 Task: Find connections with filter location Litherland with filter topic #realestateinvesting with filter profile language Spanish with filter current company Axis Finance Limited with filter school Aligarh Muslim University, Aligarh with filter industry Agriculture, Construction, Mining Machinery Manufacturing with filter service category Print Design with filter keywords title Physicist
Action: Mouse moved to (523, 81)
Screenshot: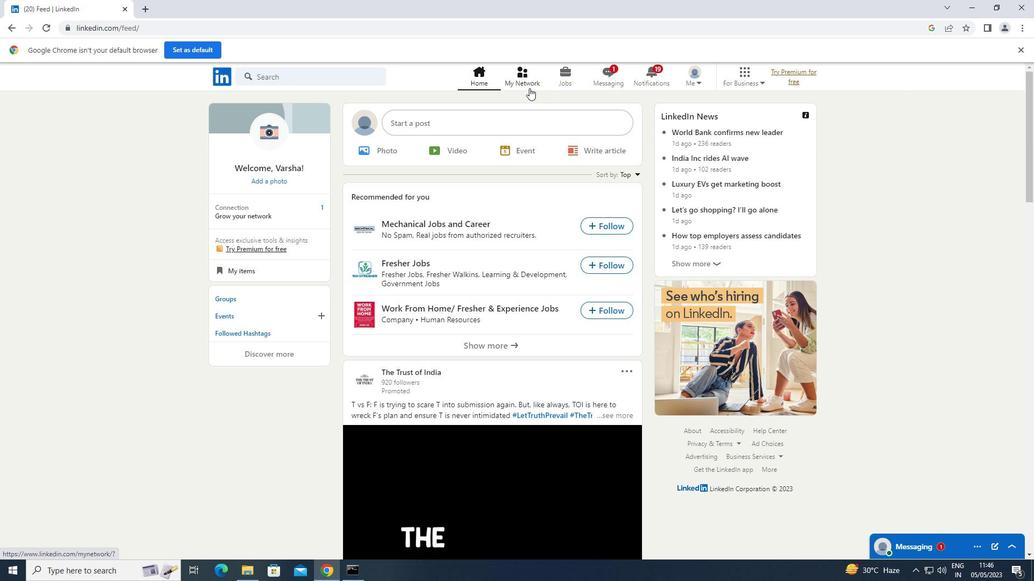 
Action: Mouse pressed left at (523, 81)
Screenshot: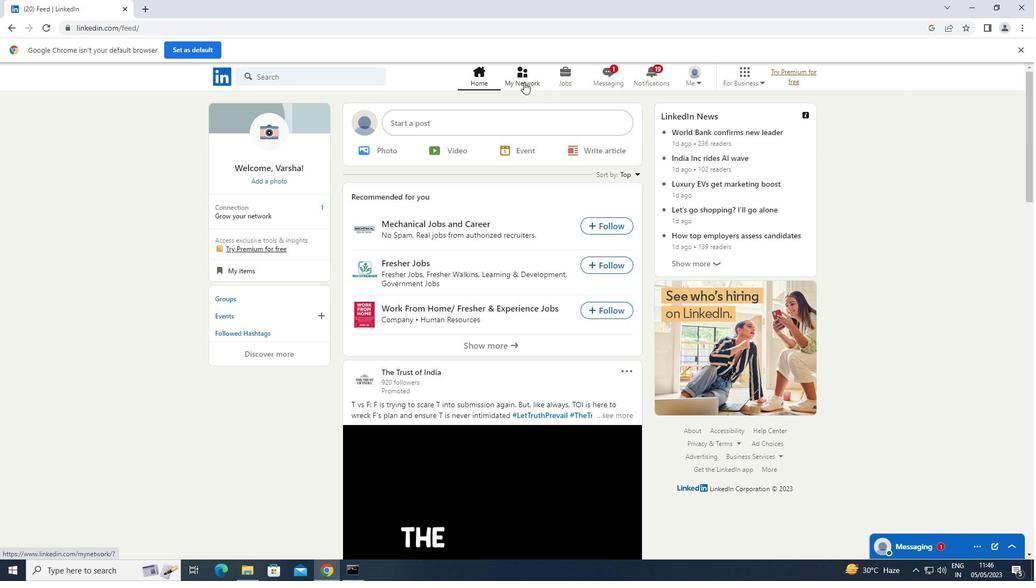 
Action: Mouse moved to (258, 136)
Screenshot: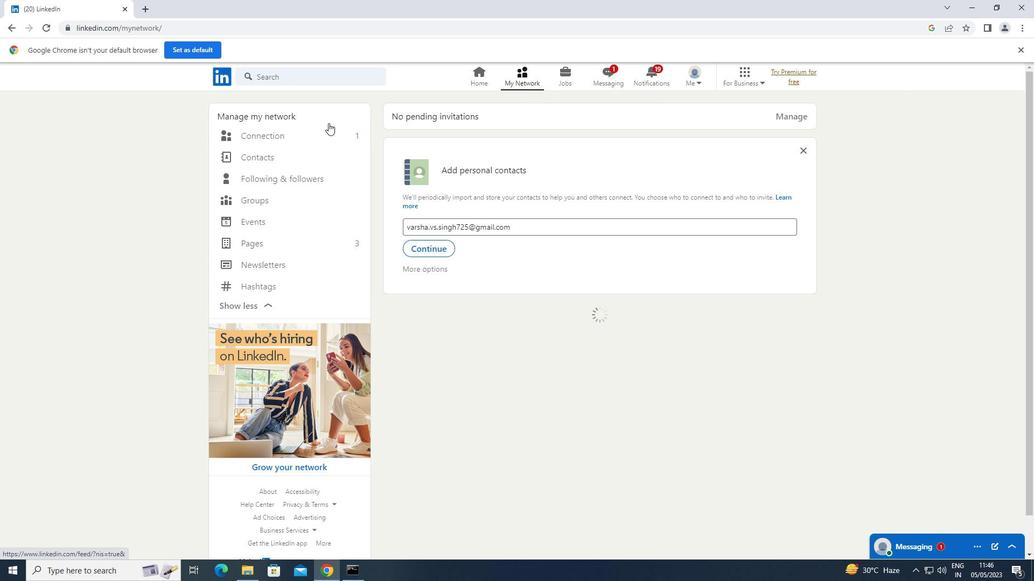 
Action: Mouse pressed left at (258, 136)
Screenshot: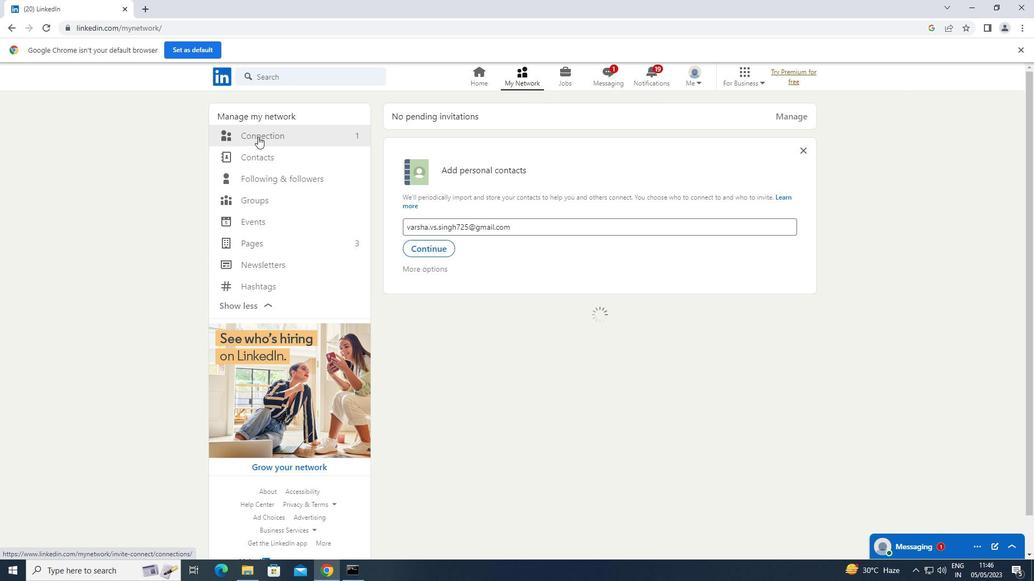 
Action: Mouse moved to (579, 135)
Screenshot: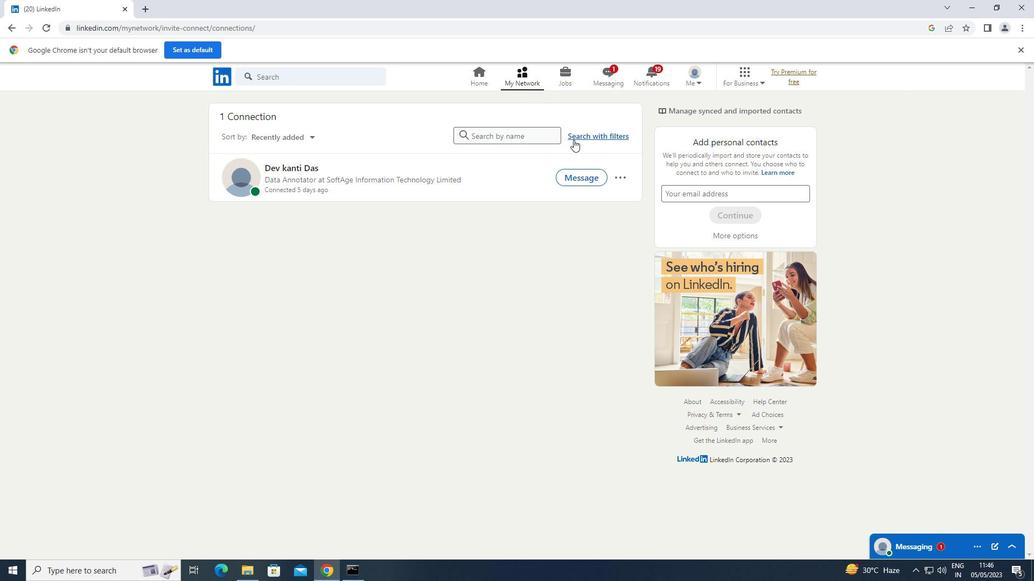 
Action: Mouse pressed left at (579, 135)
Screenshot: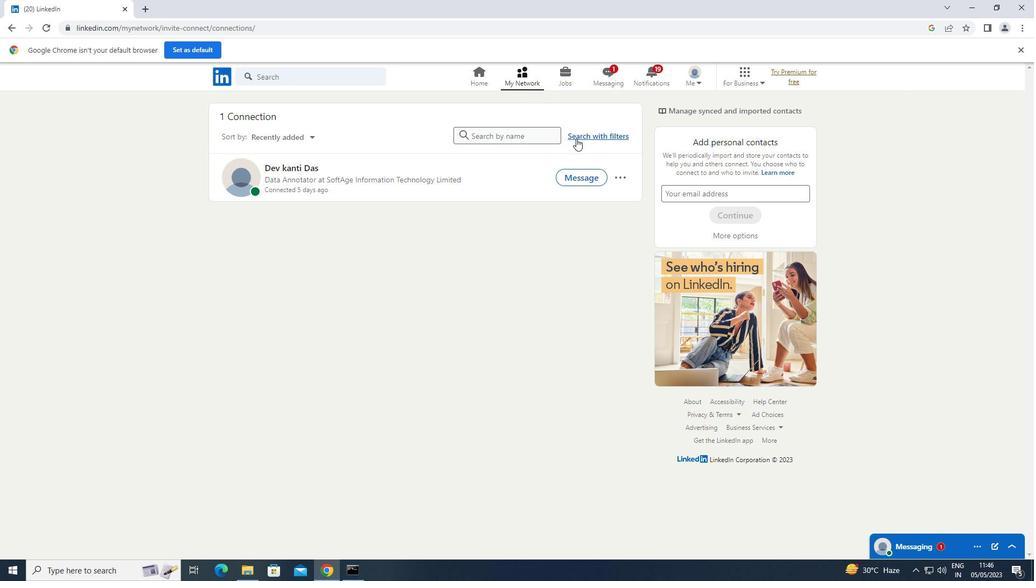 
Action: Mouse moved to (556, 108)
Screenshot: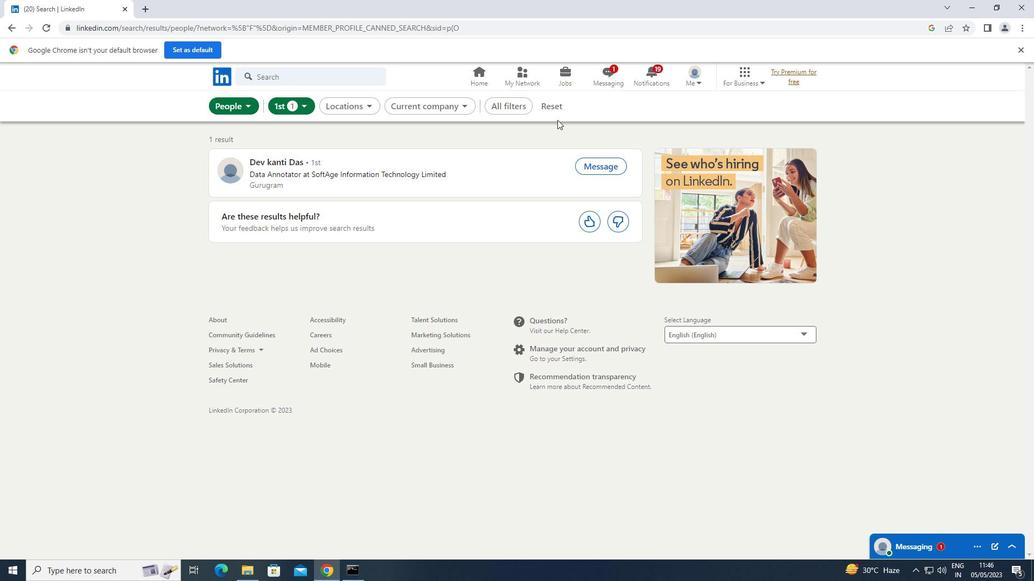 
Action: Mouse pressed left at (556, 108)
Screenshot: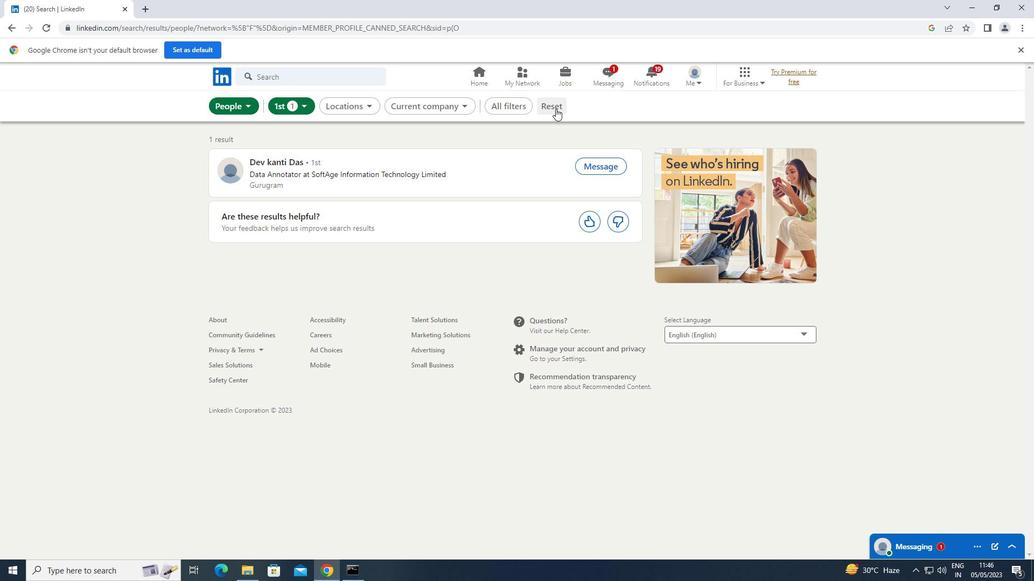 
Action: Mouse moved to (544, 108)
Screenshot: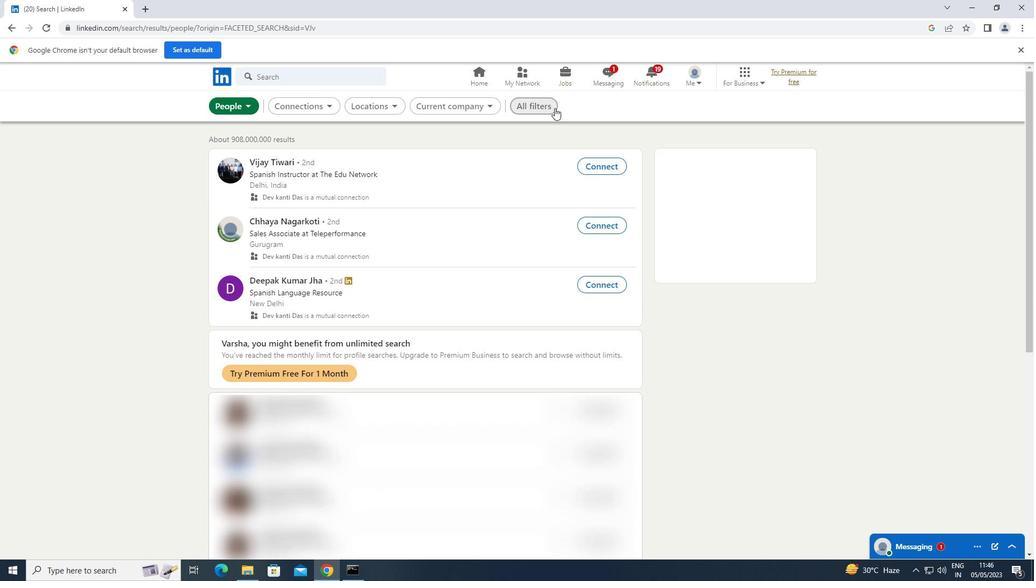 
Action: Mouse pressed left at (544, 108)
Screenshot: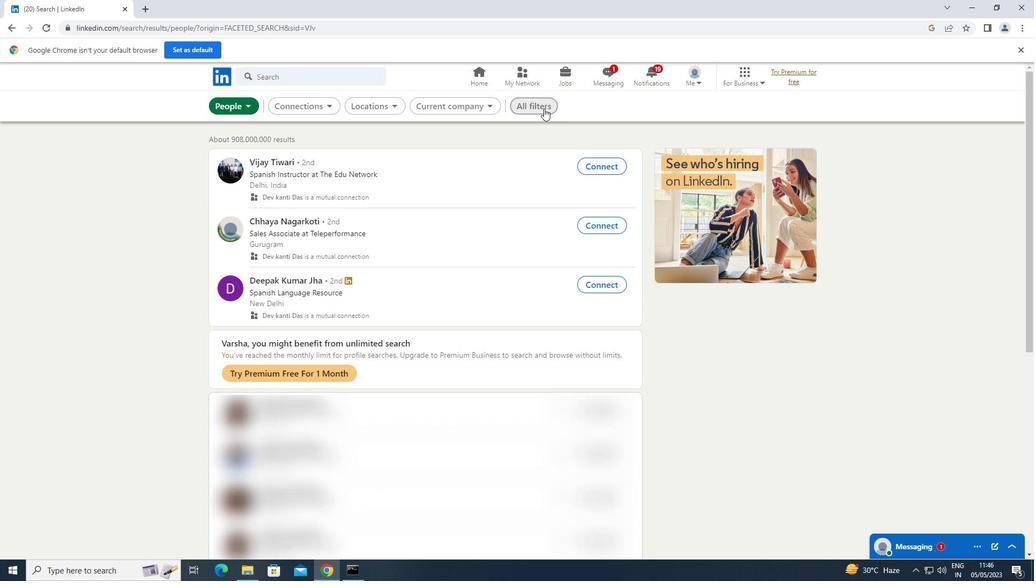 
Action: Mouse moved to (790, 239)
Screenshot: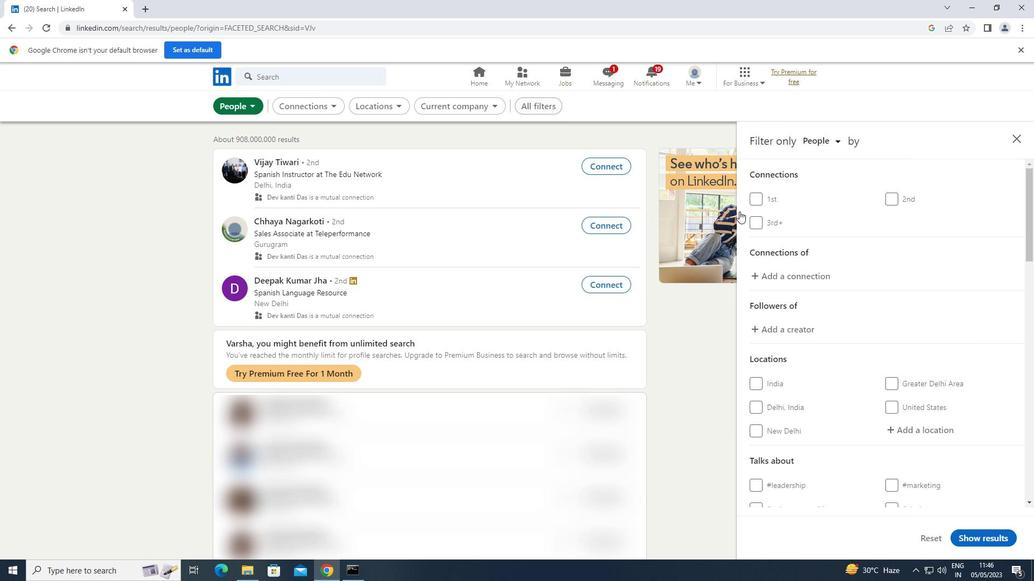 
Action: Mouse scrolled (790, 238) with delta (0, 0)
Screenshot: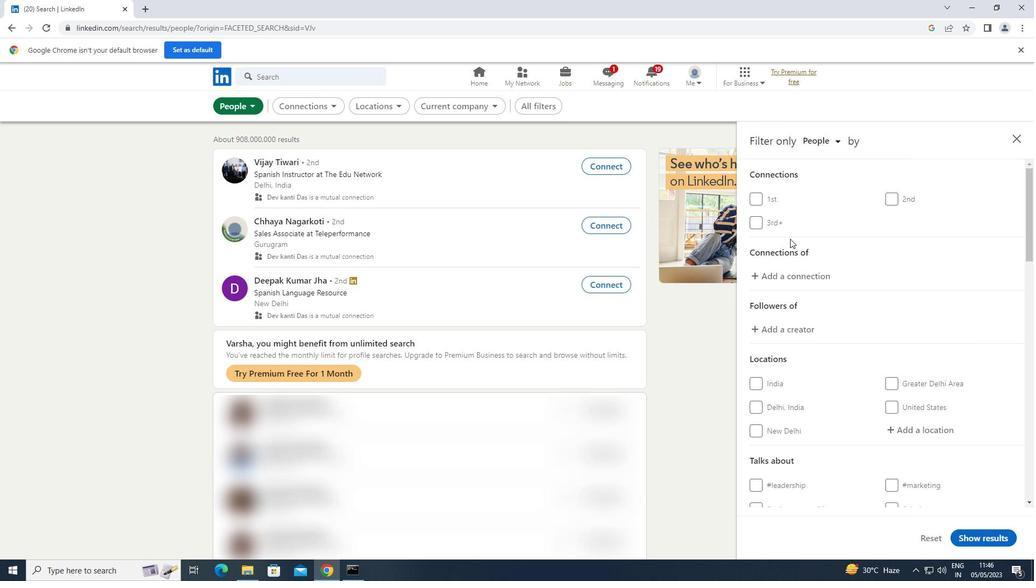 
Action: Mouse scrolled (790, 238) with delta (0, 0)
Screenshot: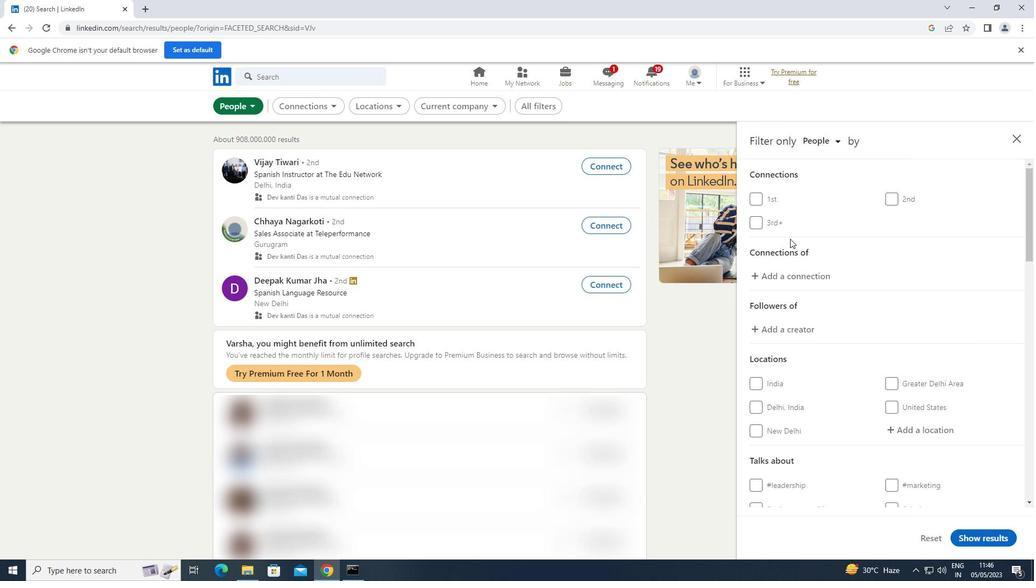 
Action: Mouse scrolled (790, 238) with delta (0, 0)
Screenshot: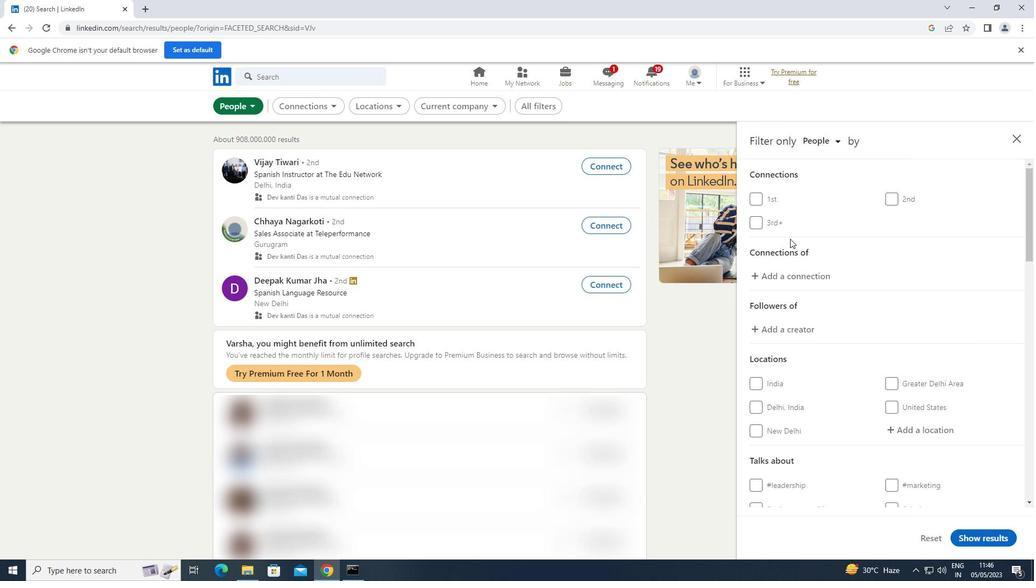 
Action: Mouse scrolled (790, 239) with delta (0, 0)
Screenshot: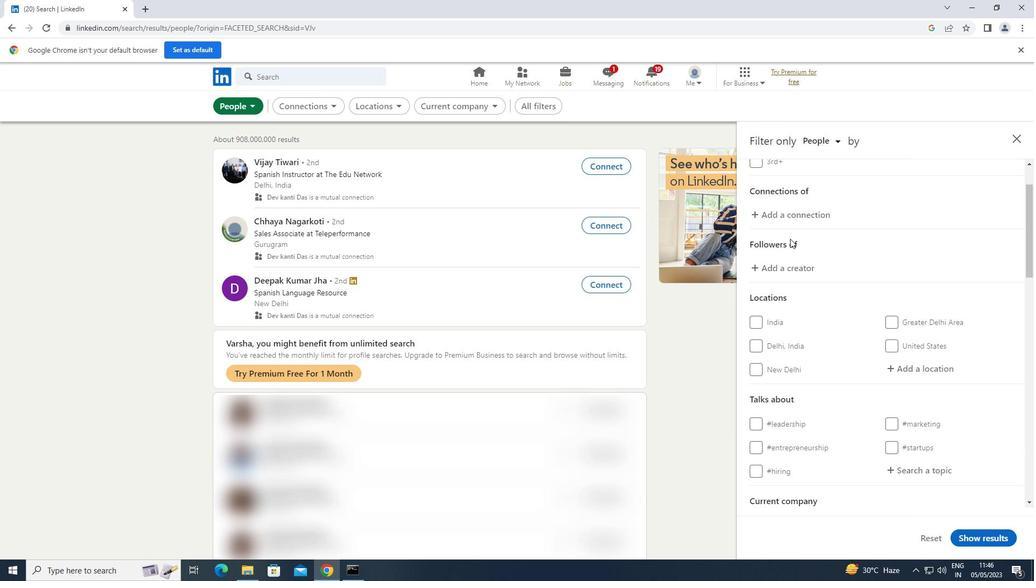 
Action: Mouse moved to (942, 324)
Screenshot: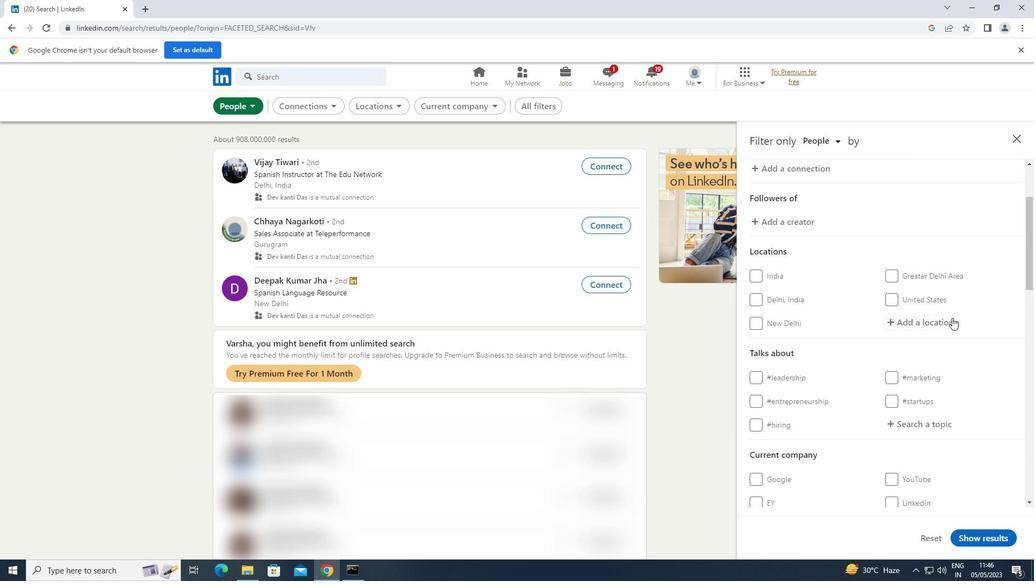 
Action: Mouse pressed left at (942, 324)
Screenshot: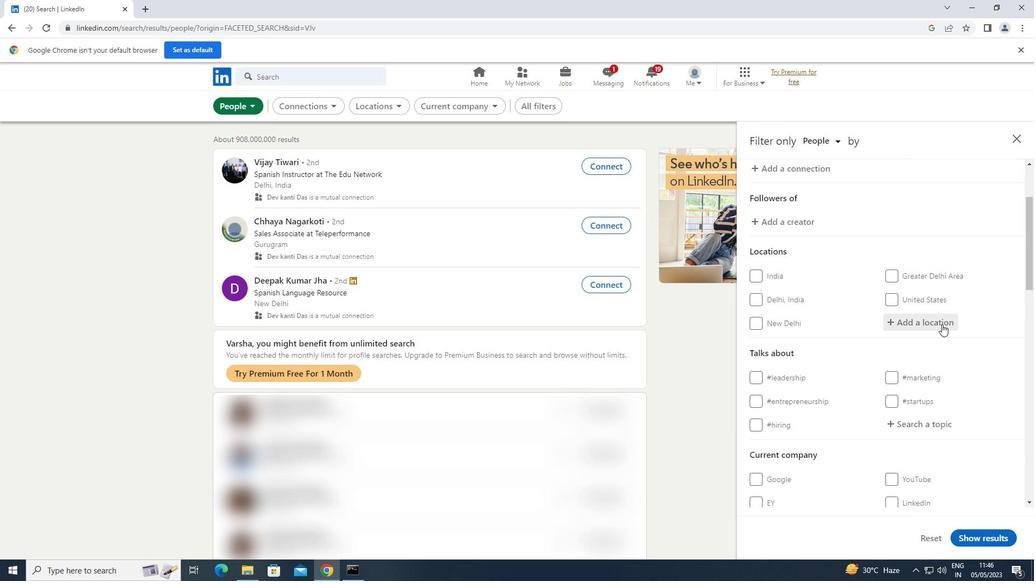 
Action: Key pressed <Key.shift>LITHERLAND
Screenshot: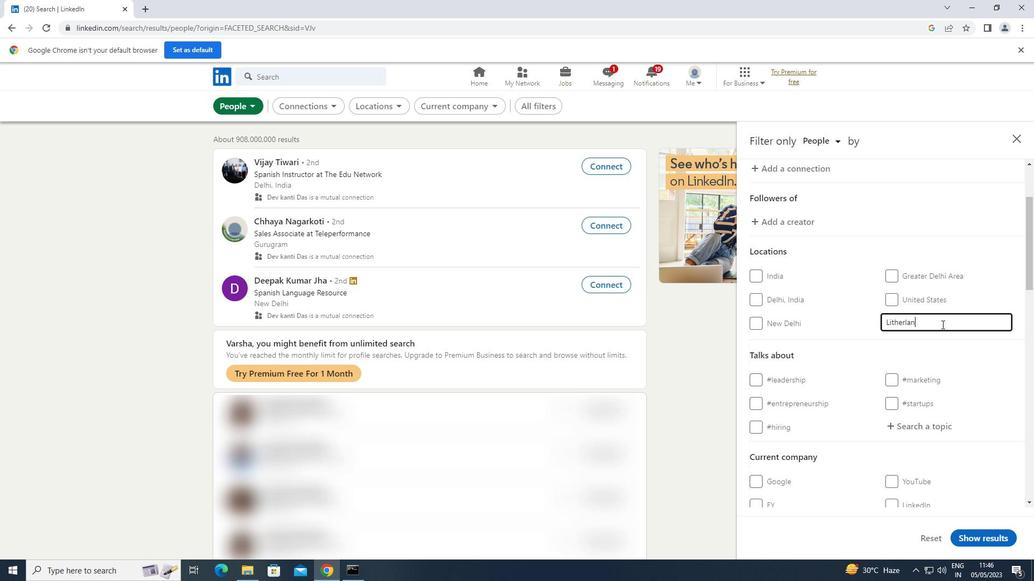 
Action: Mouse moved to (907, 427)
Screenshot: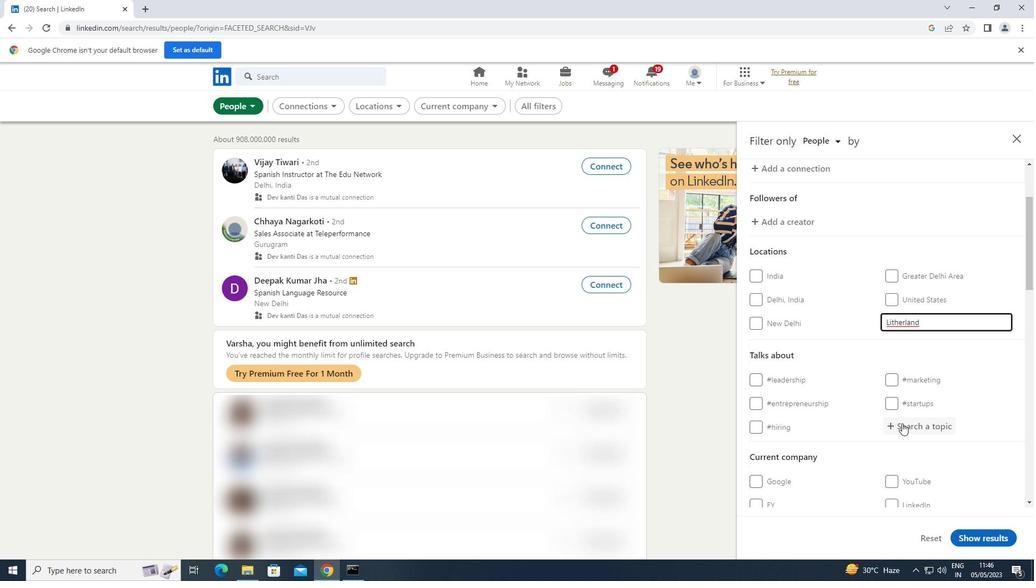 
Action: Mouse pressed left at (907, 427)
Screenshot: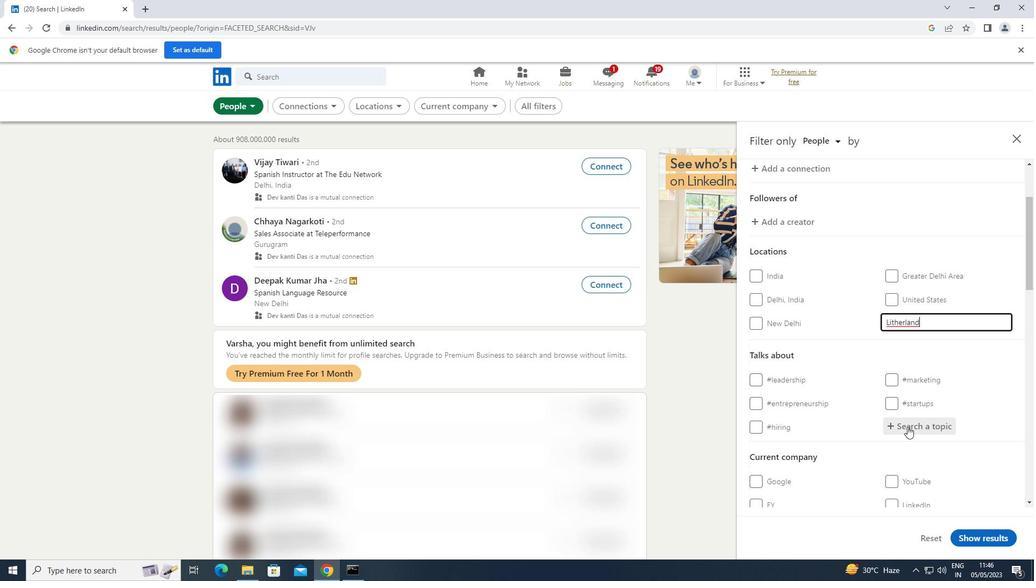 
Action: Key pressed REALESTATEINVESTING
Screenshot: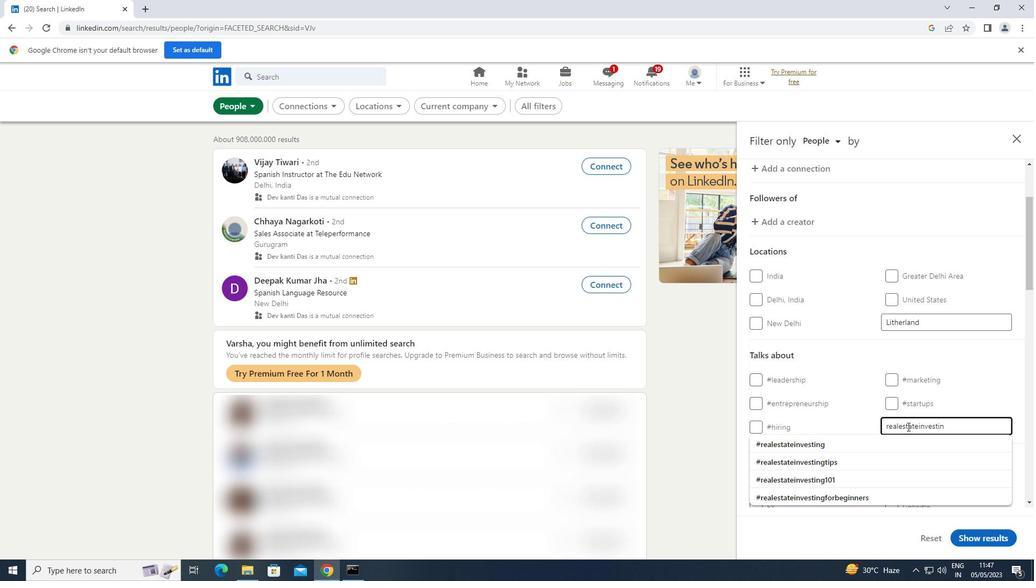 
Action: Mouse moved to (861, 444)
Screenshot: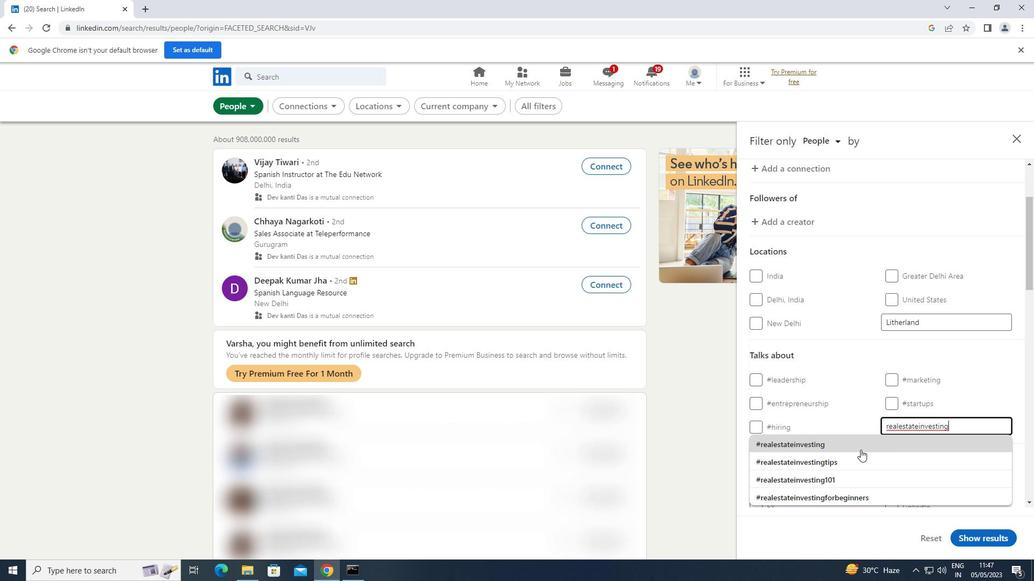 
Action: Mouse pressed left at (861, 444)
Screenshot: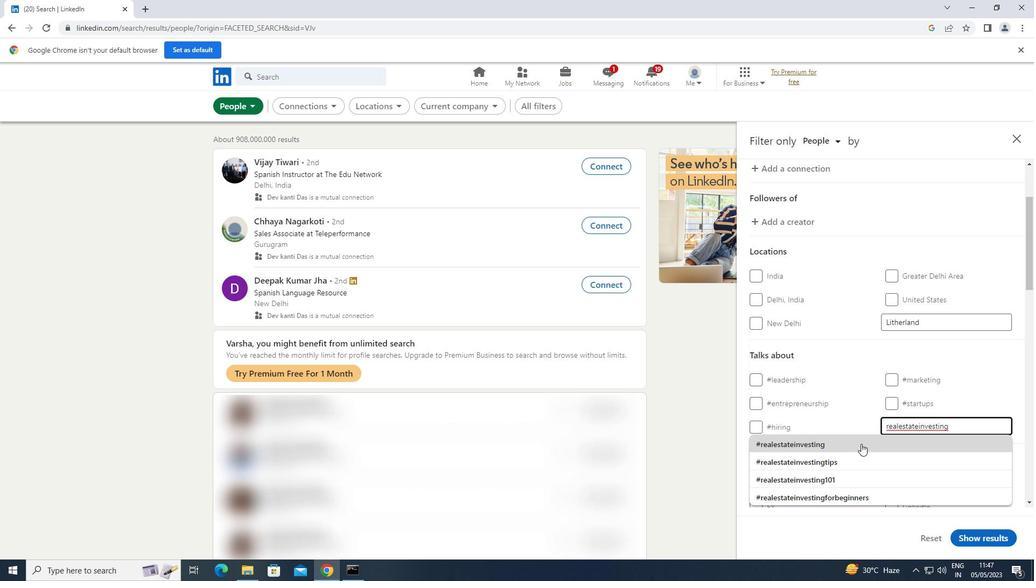 
Action: Mouse moved to (865, 439)
Screenshot: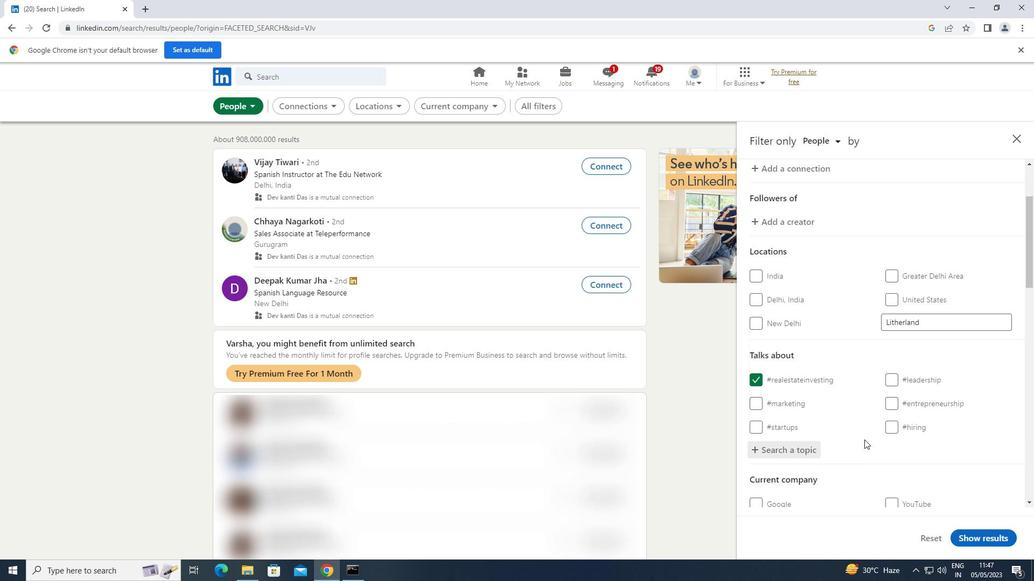 
Action: Mouse scrolled (865, 438) with delta (0, 0)
Screenshot: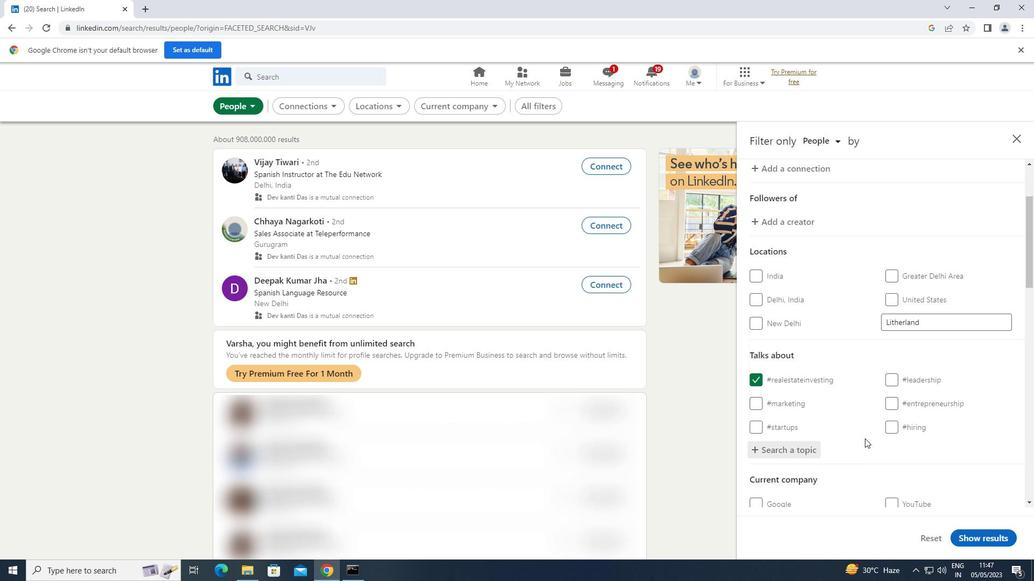 
Action: Mouse scrolled (865, 438) with delta (0, 0)
Screenshot: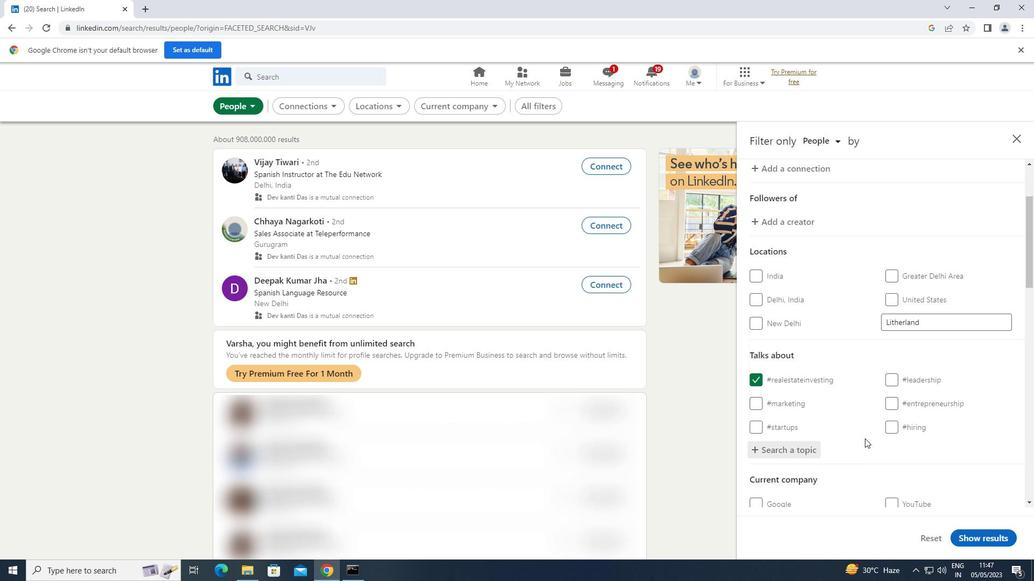 
Action: Mouse scrolled (865, 438) with delta (0, 0)
Screenshot: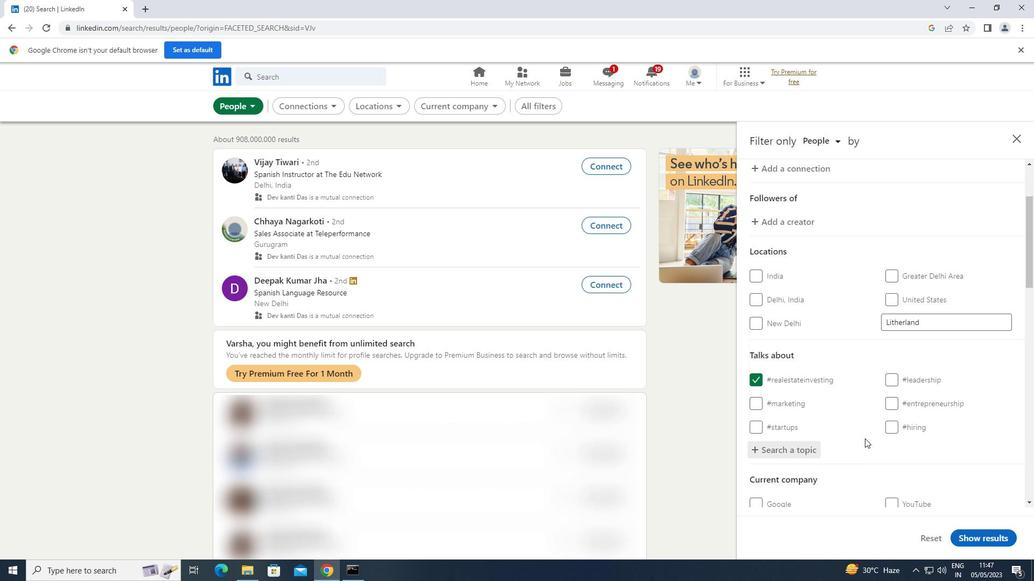 
Action: Mouse moved to (867, 437)
Screenshot: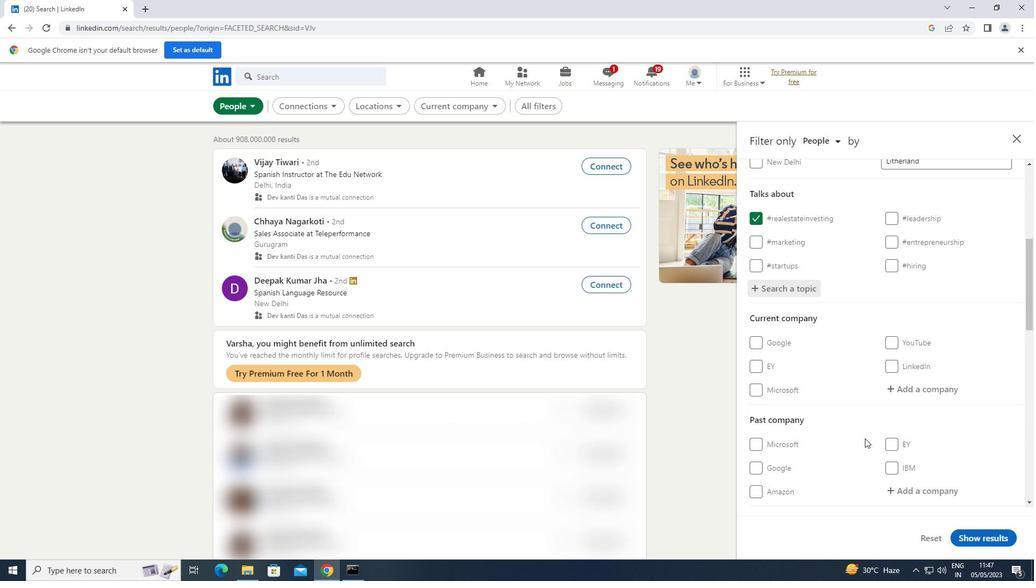 
Action: Mouse scrolled (867, 436) with delta (0, 0)
Screenshot: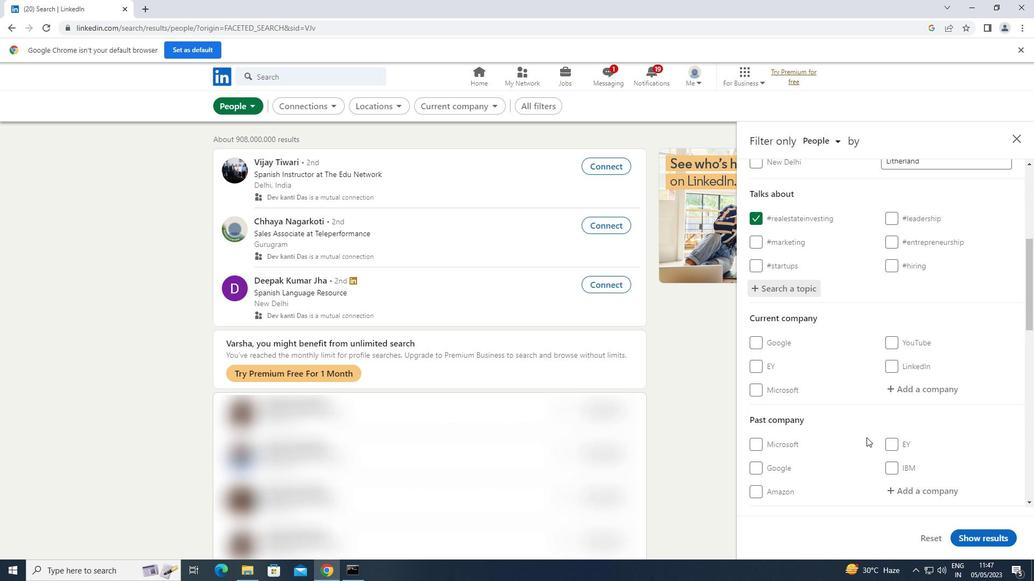 
Action: Mouse scrolled (867, 436) with delta (0, 0)
Screenshot: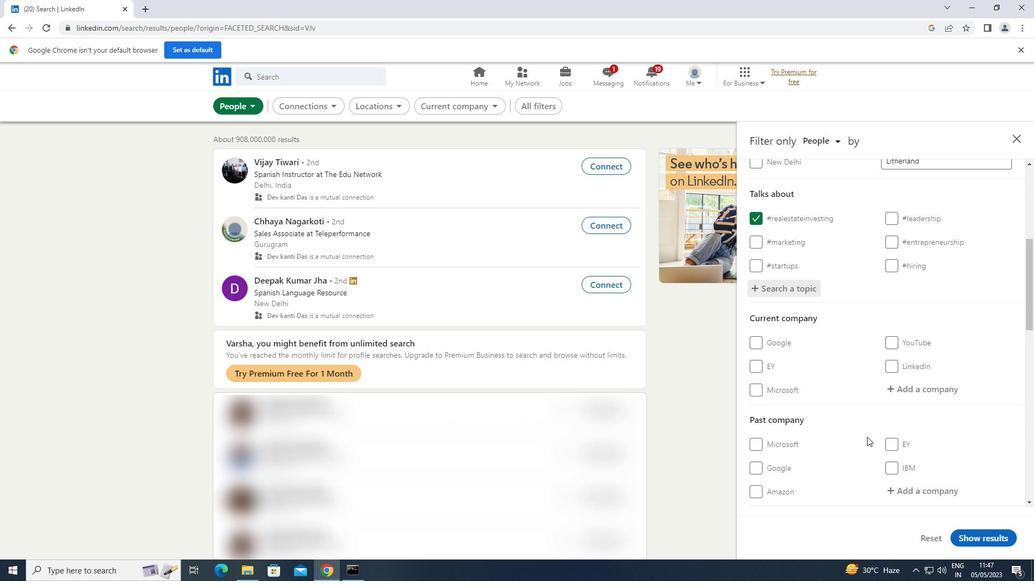 
Action: Mouse scrolled (867, 436) with delta (0, 0)
Screenshot: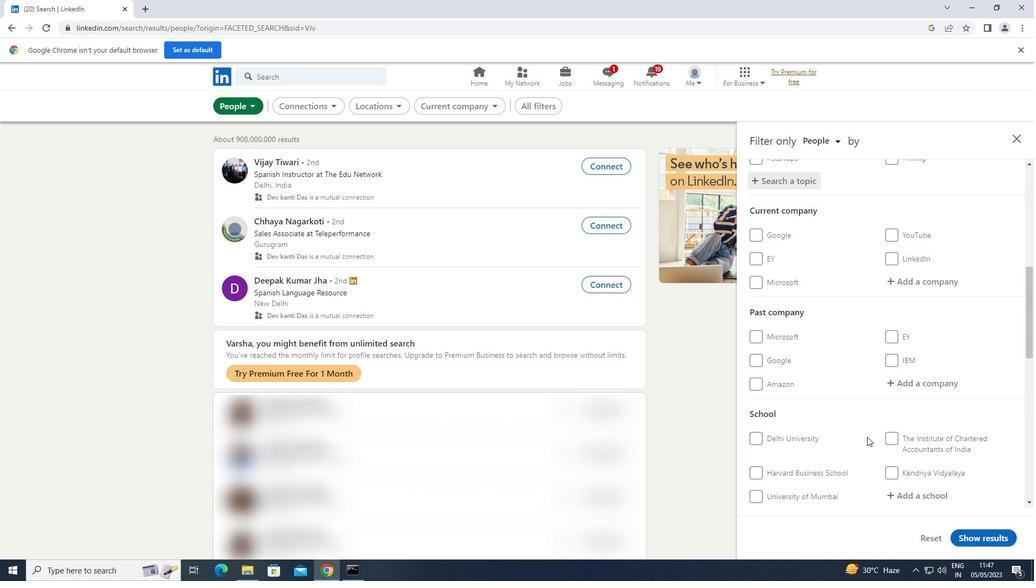 
Action: Mouse scrolled (867, 436) with delta (0, 0)
Screenshot: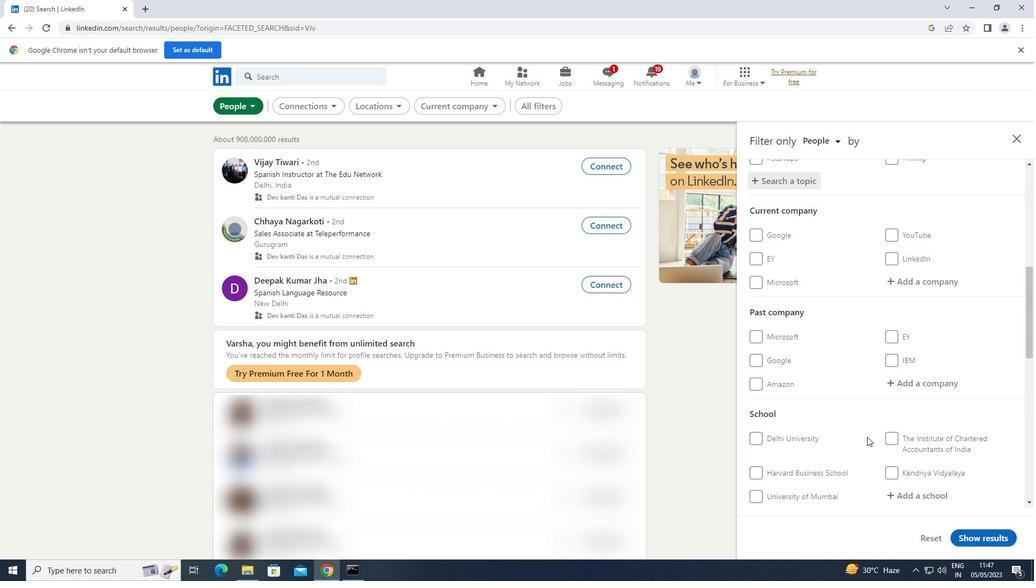 
Action: Mouse scrolled (867, 436) with delta (0, 0)
Screenshot: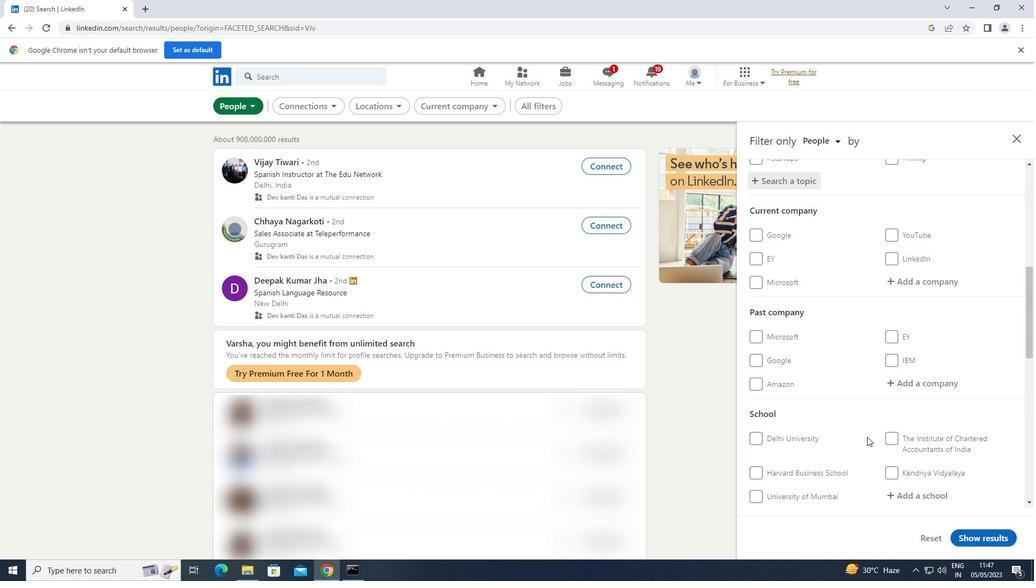 
Action: Mouse scrolled (867, 436) with delta (0, 0)
Screenshot: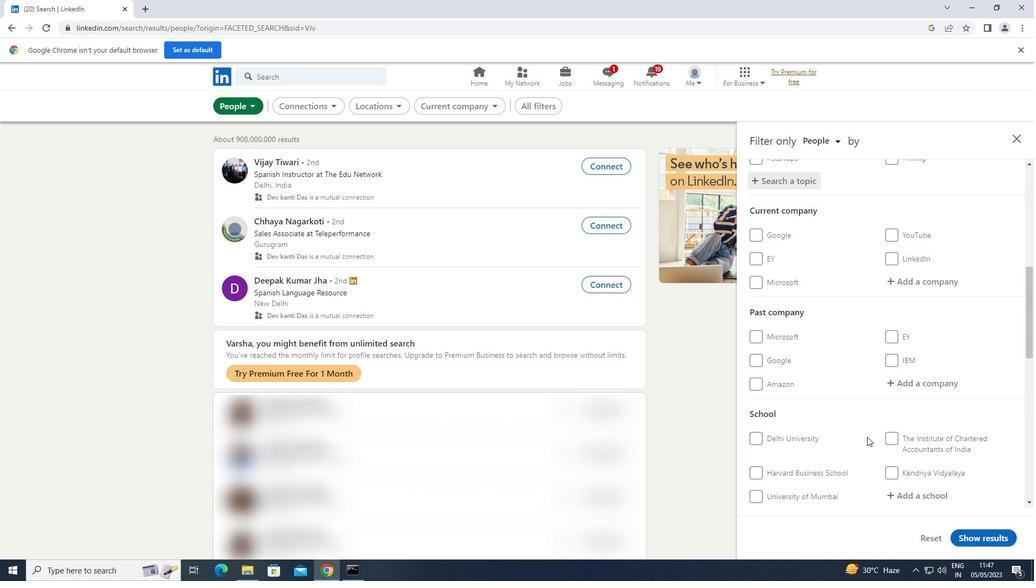 
Action: Mouse moved to (758, 483)
Screenshot: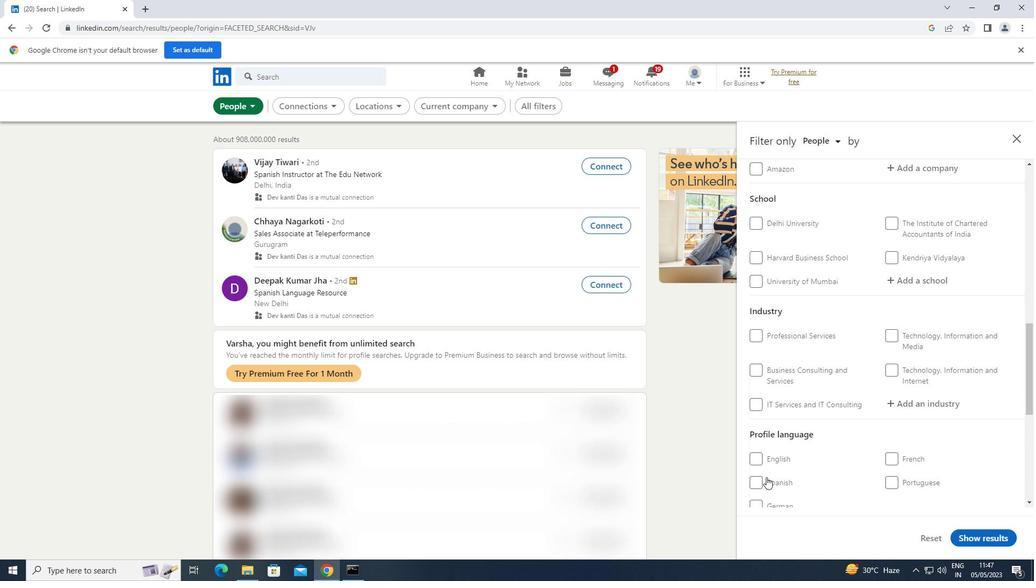 
Action: Mouse pressed left at (758, 483)
Screenshot: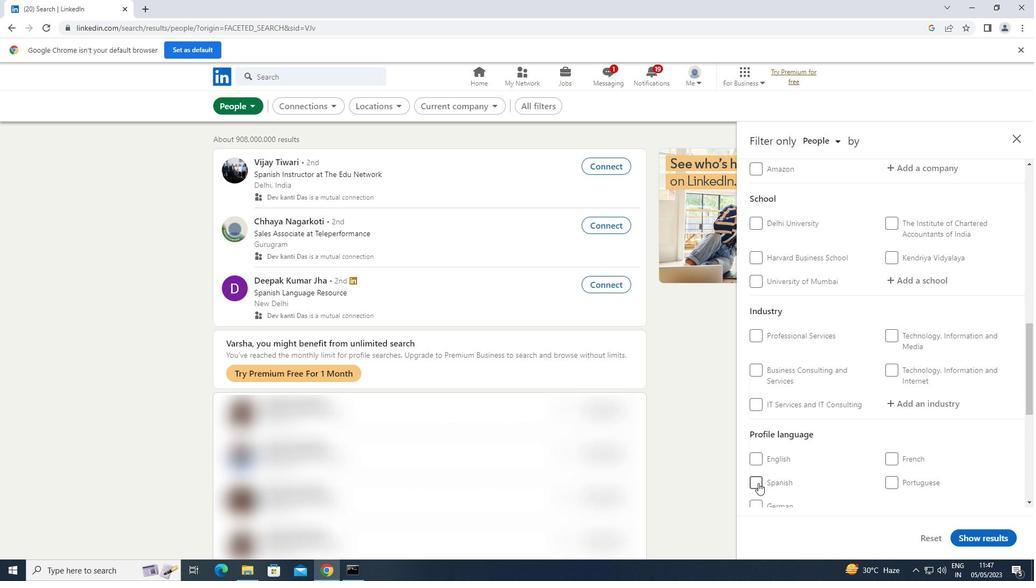 
Action: Mouse moved to (798, 435)
Screenshot: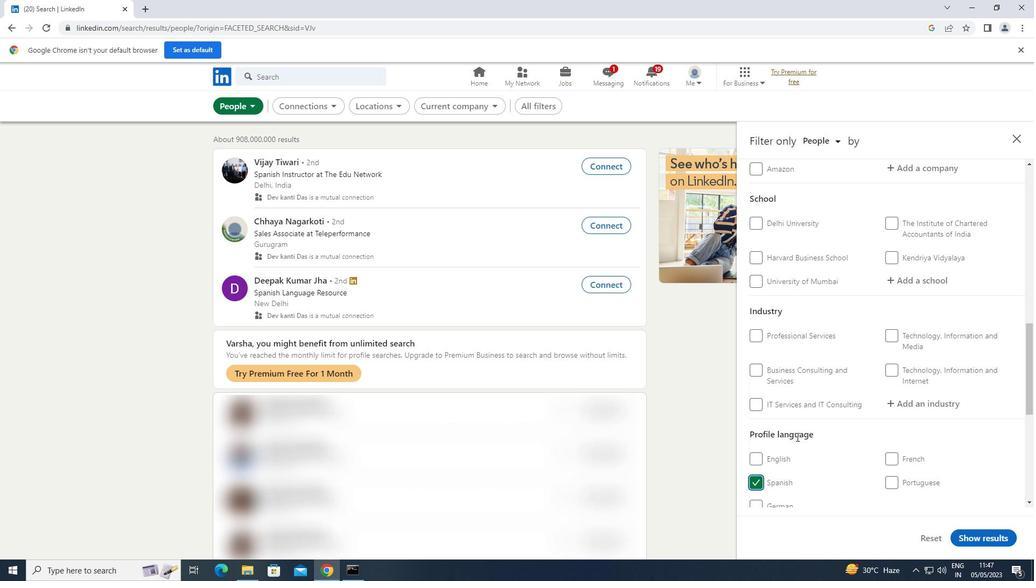 
Action: Mouse scrolled (798, 436) with delta (0, 0)
Screenshot: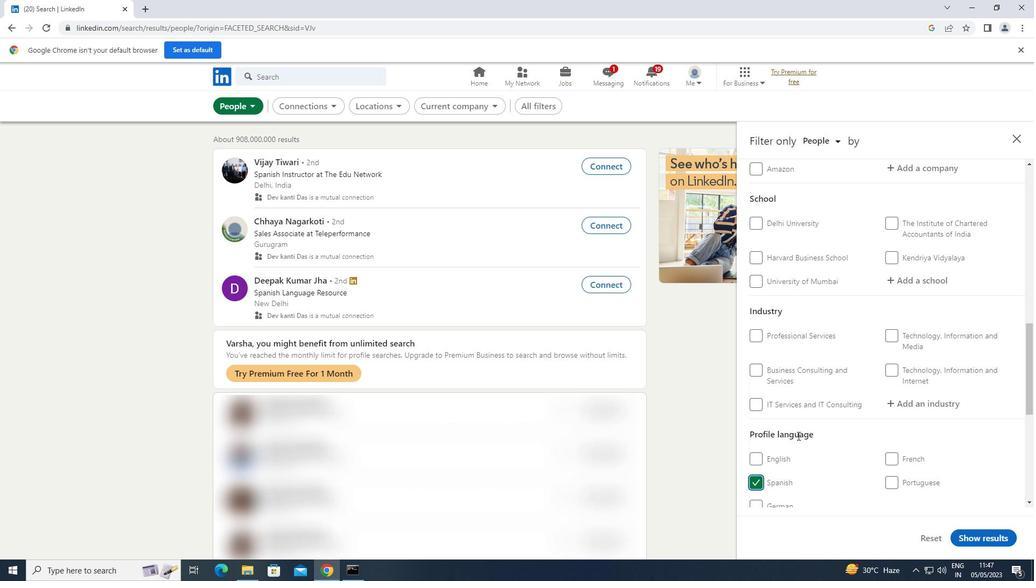 
Action: Mouse scrolled (798, 436) with delta (0, 0)
Screenshot: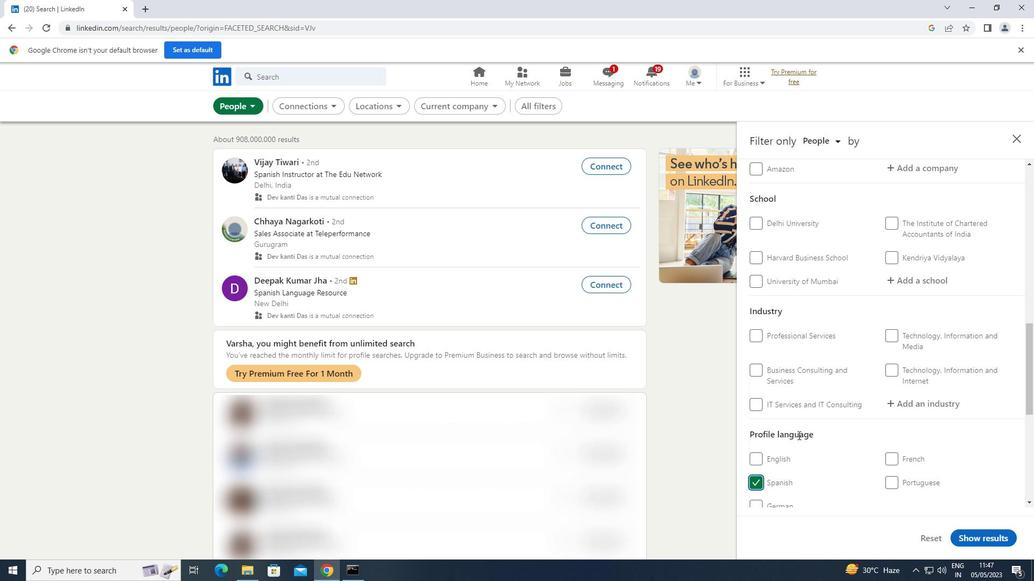 
Action: Mouse scrolled (798, 436) with delta (0, 0)
Screenshot: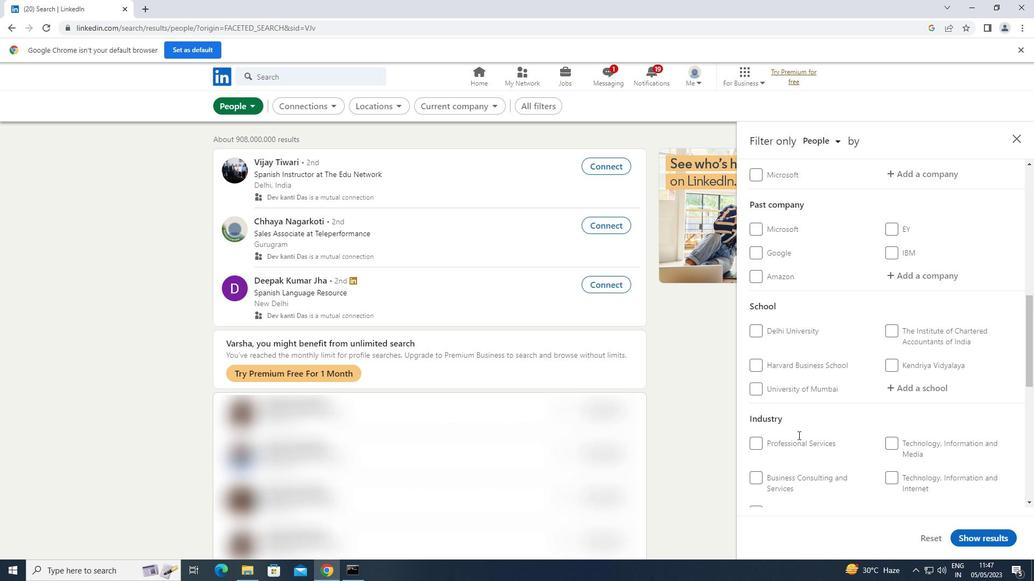 
Action: Mouse scrolled (798, 436) with delta (0, 0)
Screenshot: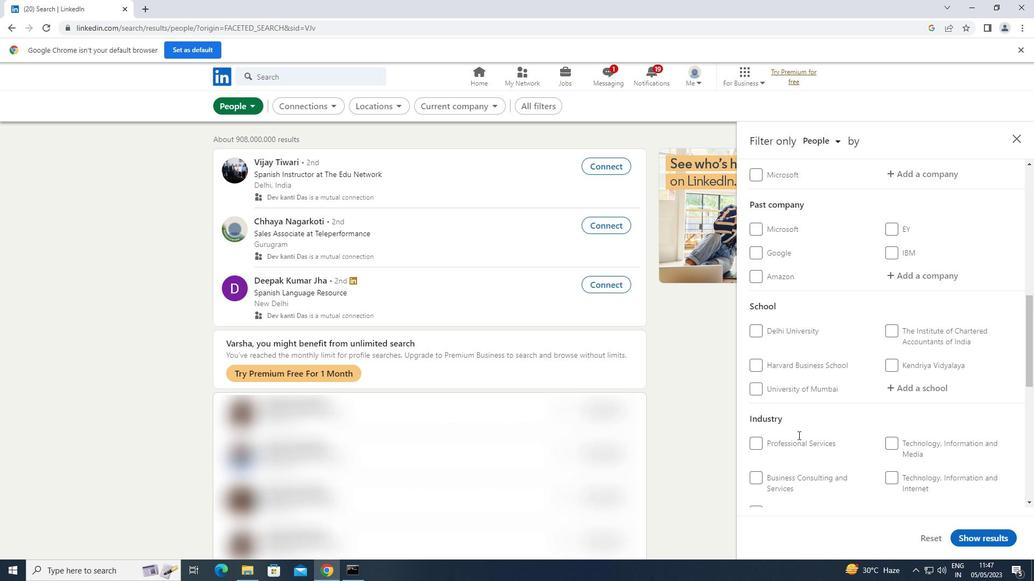 
Action: Mouse scrolled (798, 436) with delta (0, 0)
Screenshot: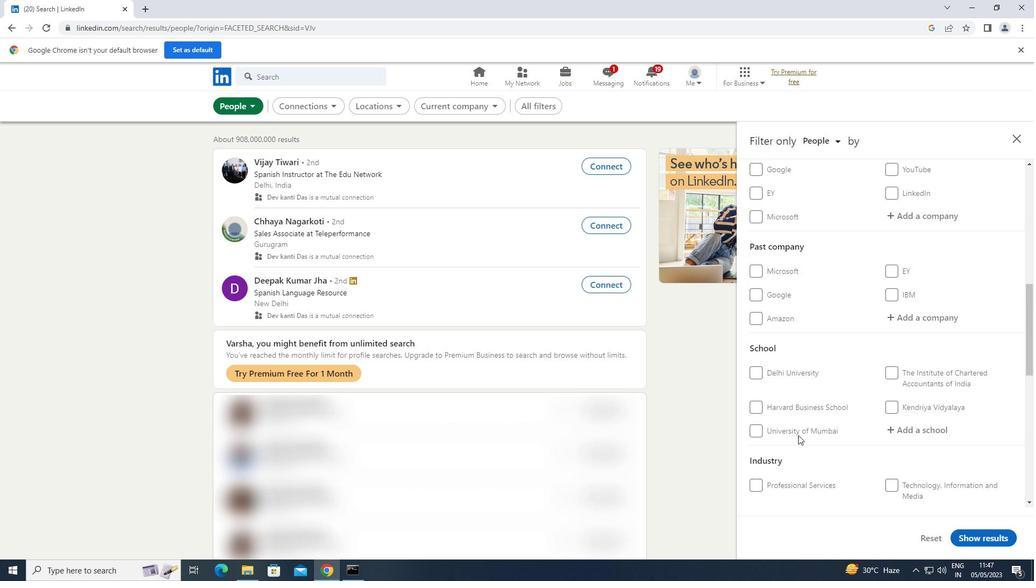 
Action: Mouse scrolled (798, 436) with delta (0, 0)
Screenshot: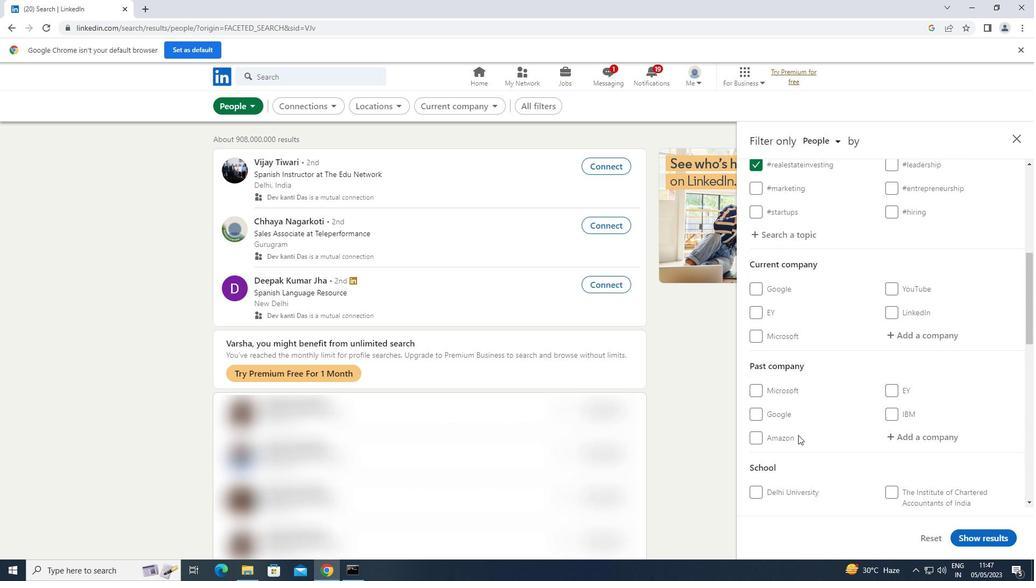 
Action: Mouse moved to (935, 390)
Screenshot: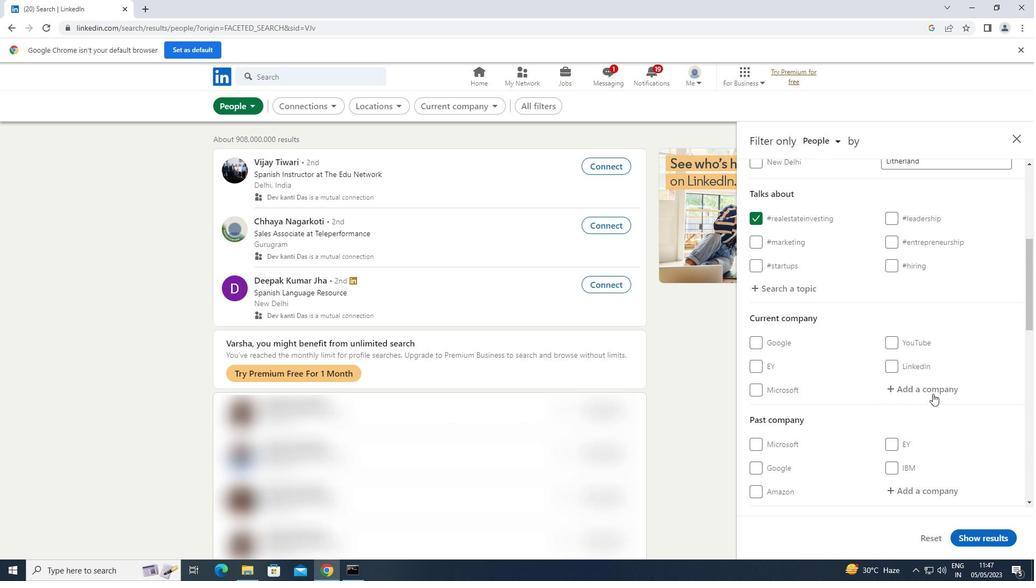 
Action: Mouse pressed left at (935, 390)
Screenshot: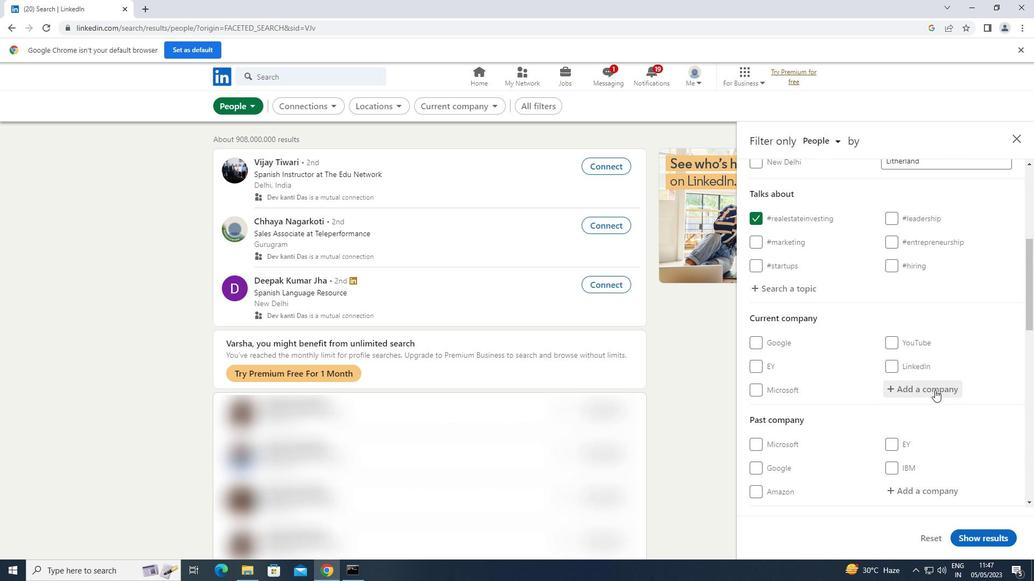 
Action: Key pressed <Key.shift>AXIS<Key.space><Key.shift>FINANCE
Screenshot: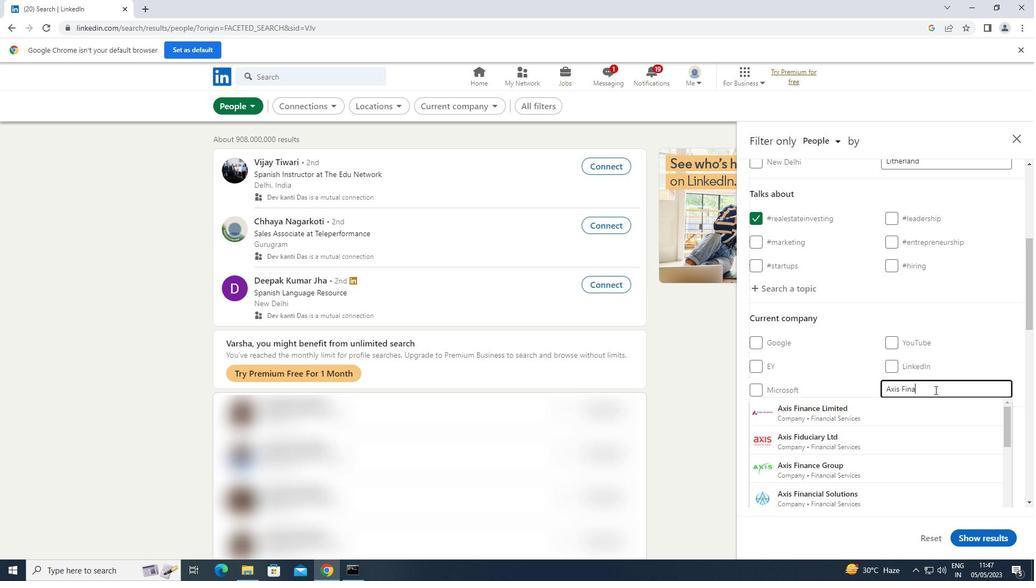 
Action: Mouse moved to (880, 418)
Screenshot: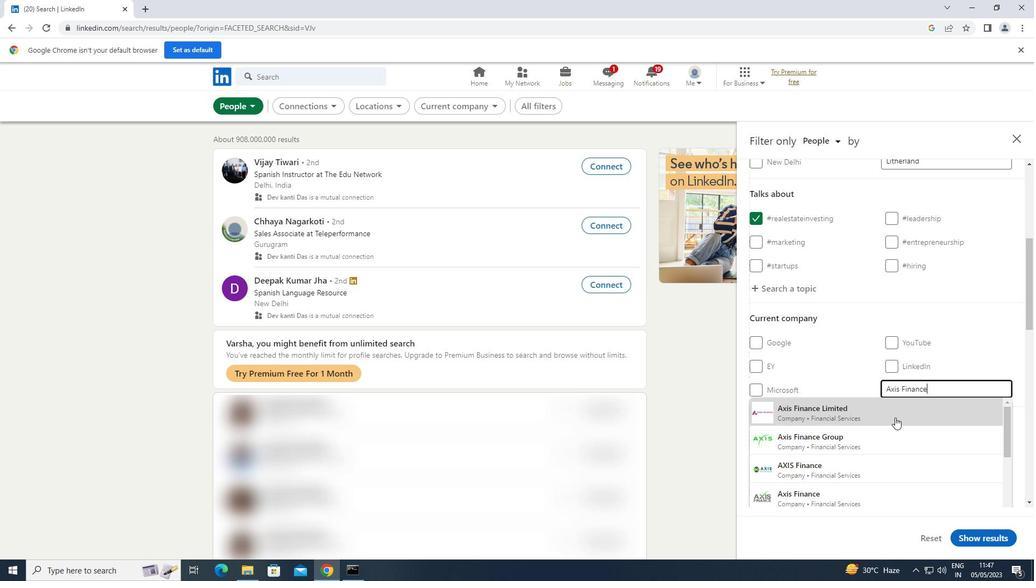 
Action: Mouse pressed left at (880, 418)
Screenshot: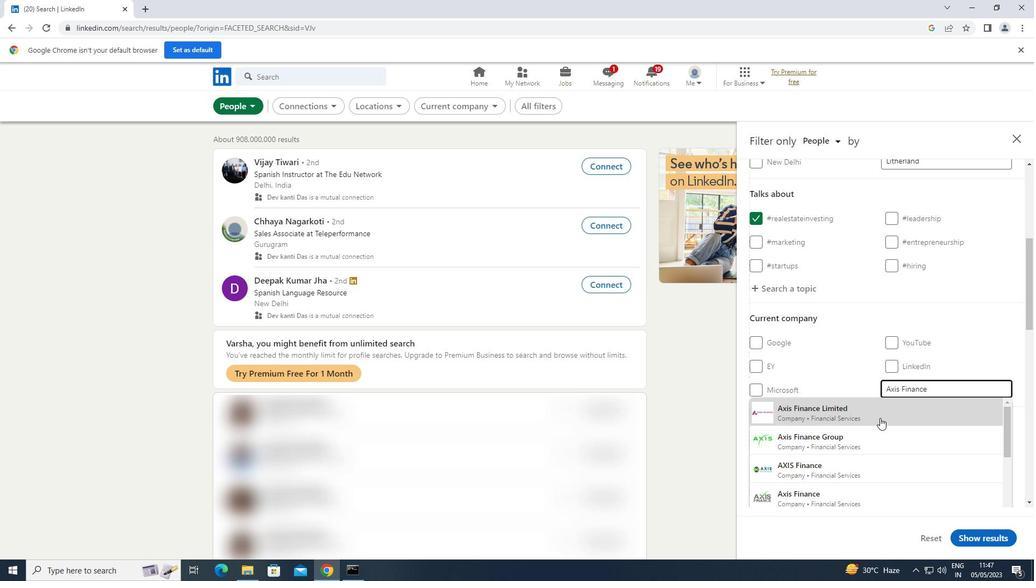 
Action: Mouse scrolled (880, 418) with delta (0, 0)
Screenshot: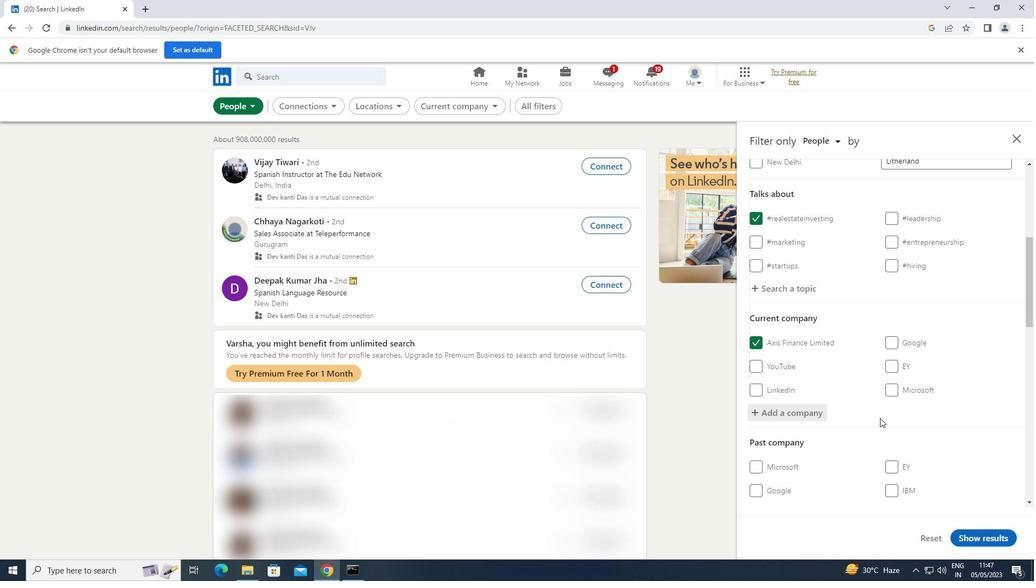 
Action: Mouse scrolled (880, 418) with delta (0, 0)
Screenshot: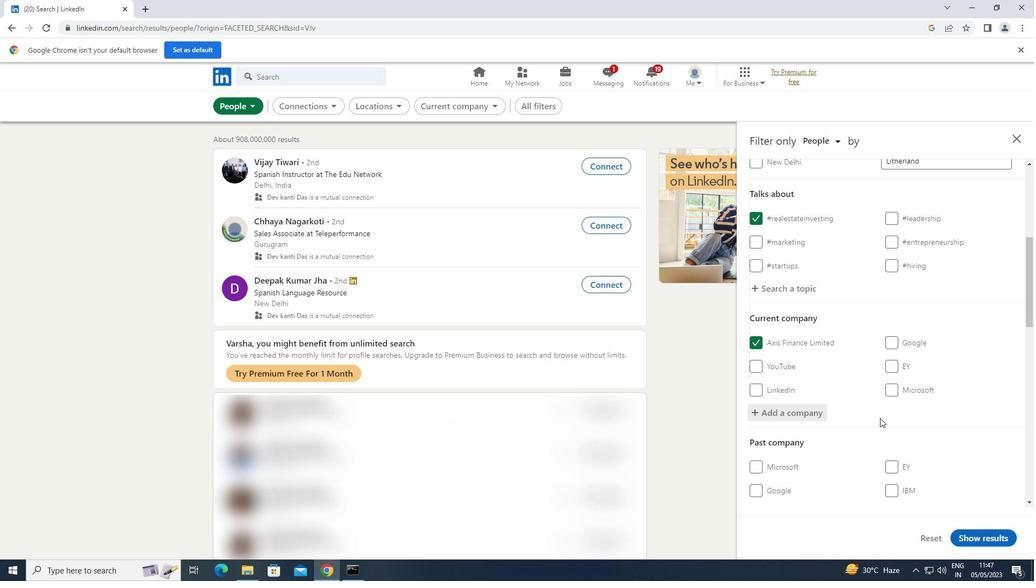 
Action: Mouse scrolled (880, 418) with delta (0, 0)
Screenshot: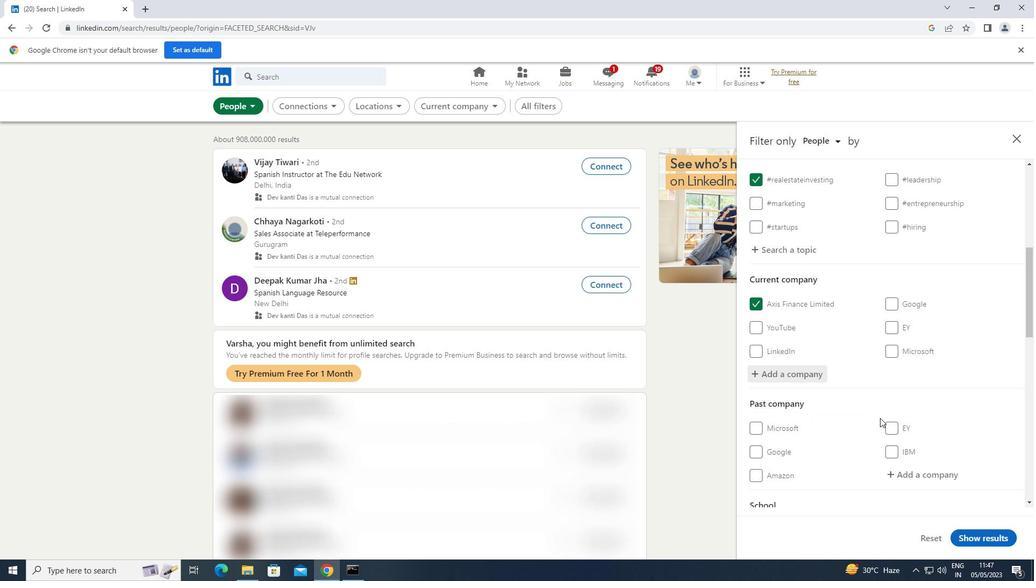 
Action: Mouse moved to (912, 461)
Screenshot: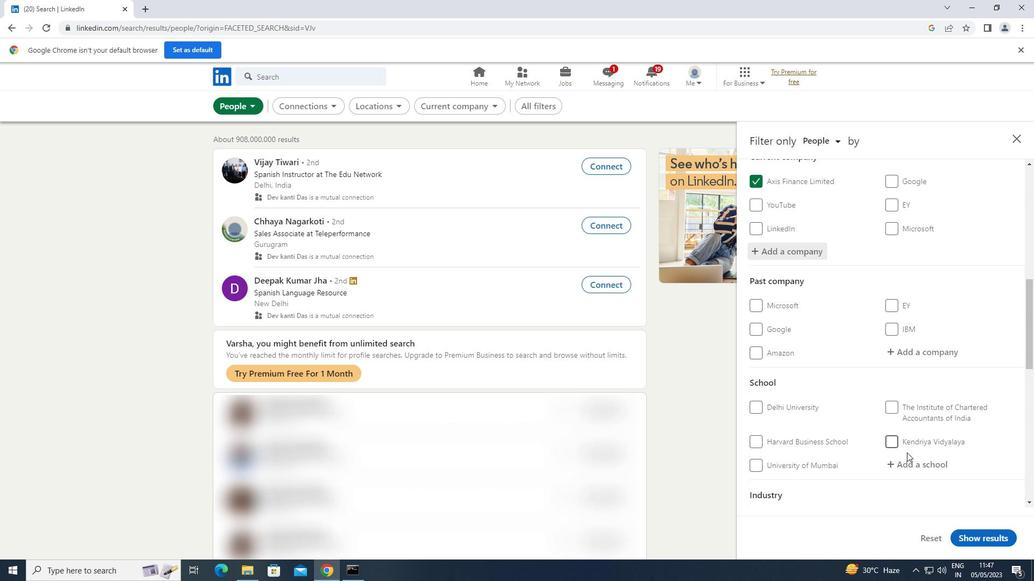 
Action: Mouse pressed left at (912, 461)
Screenshot: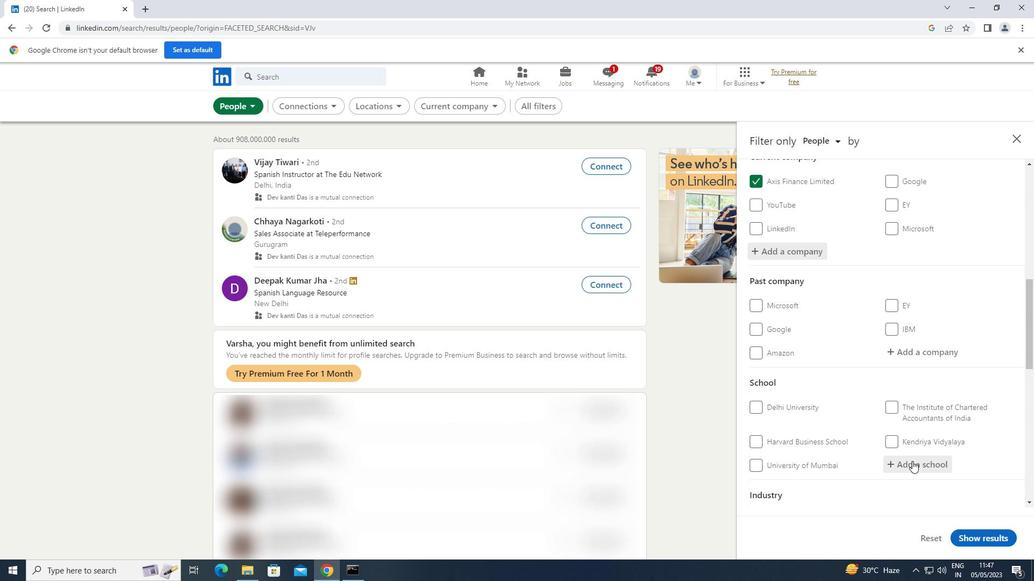 
Action: Key pressed <Key.shift>ALIGARH
Screenshot: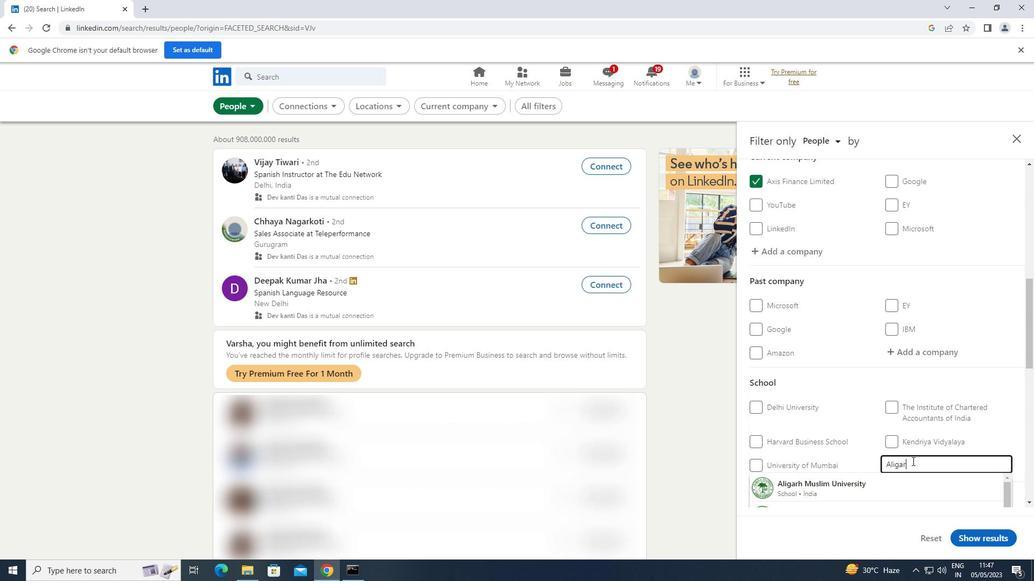 
Action: Mouse moved to (883, 487)
Screenshot: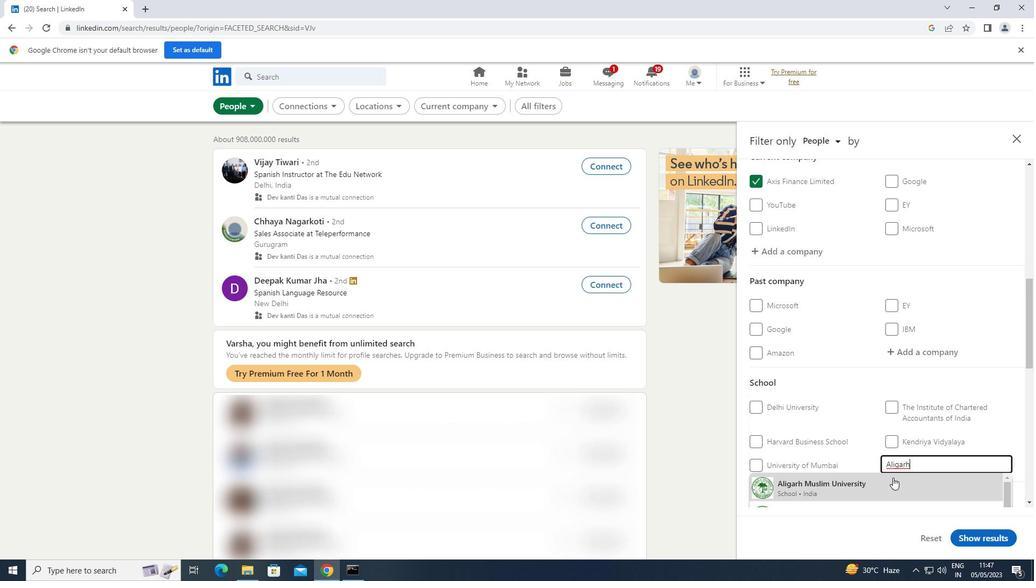 
Action: Mouse pressed left at (883, 487)
Screenshot: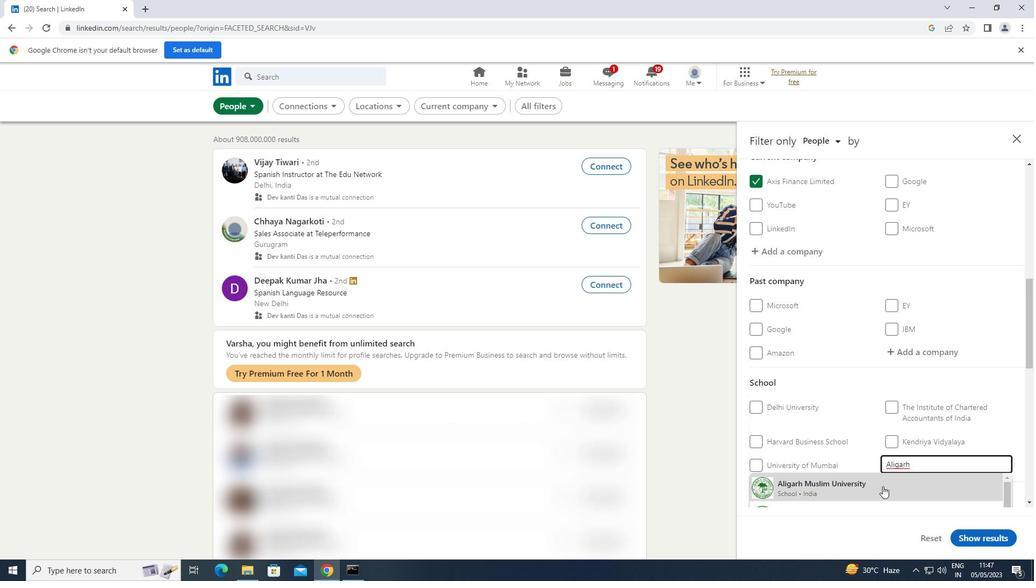 
Action: Mouse moved to (904, 457)
Screenshot: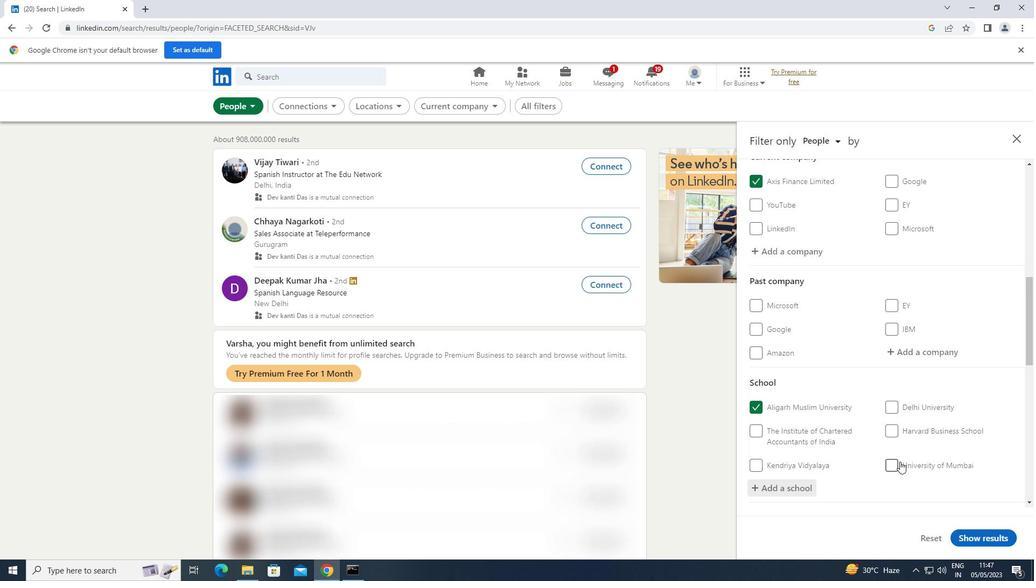 
Action: Mouse scrolled (904, 456) with delta (0, 0)
Screenshot: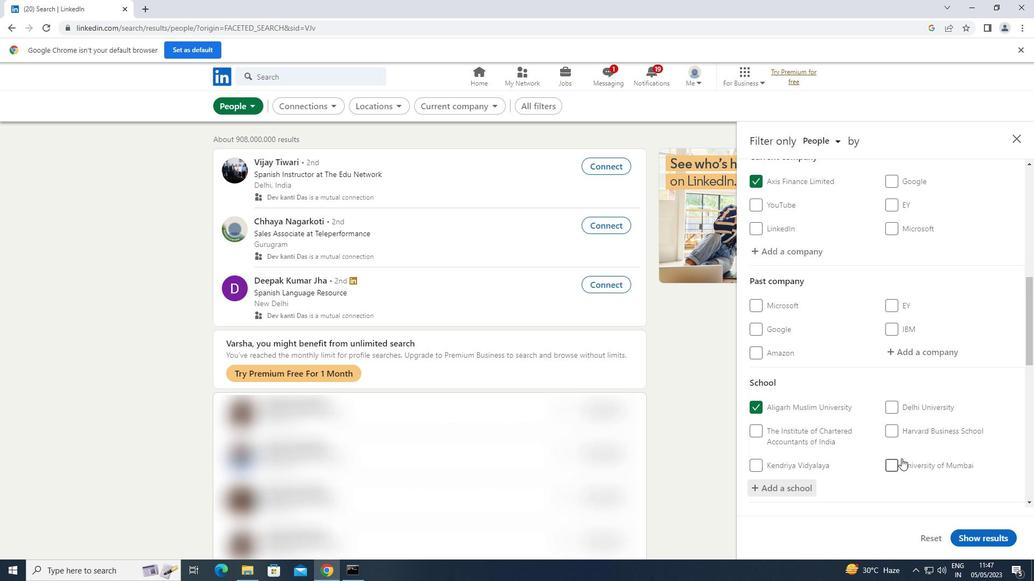 
Action: Mouse scrolled (904, 456) with delta (0, 0)
Screenshot: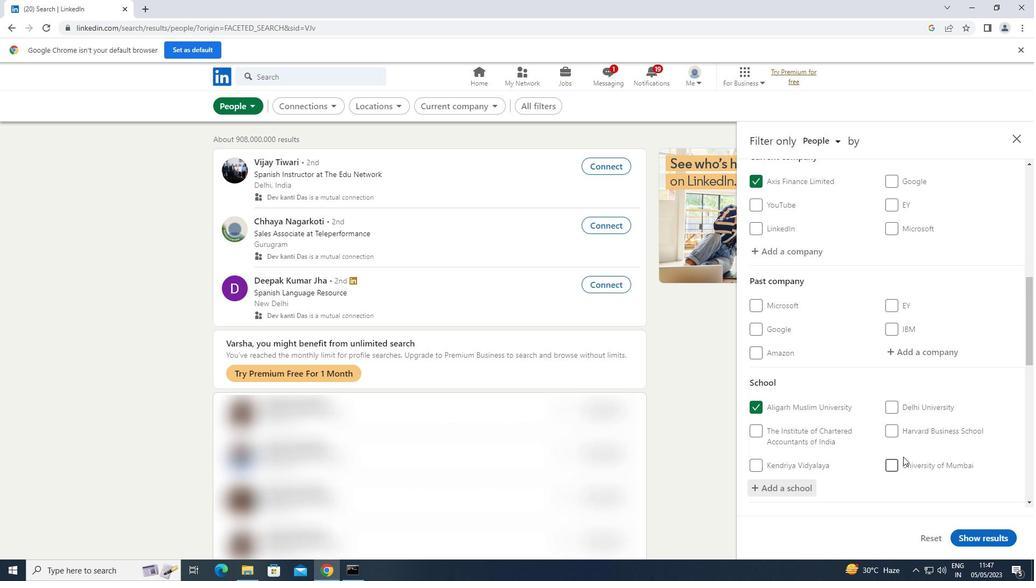 
Action: Mouse scrolled (904, 456) with delta (0, 0)
Screenshot: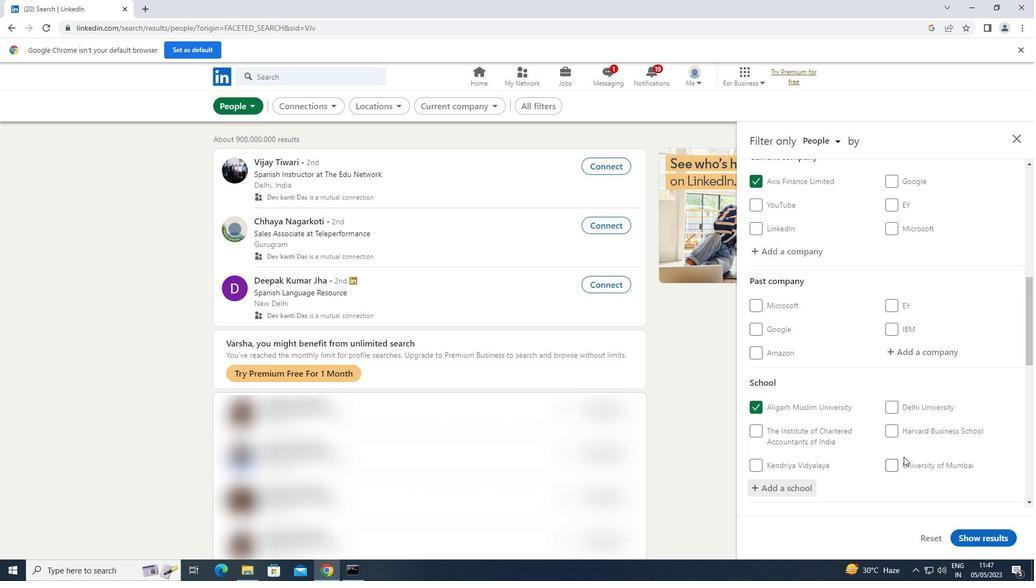
Action: Mouse moved to (913, 441)
Screenshot: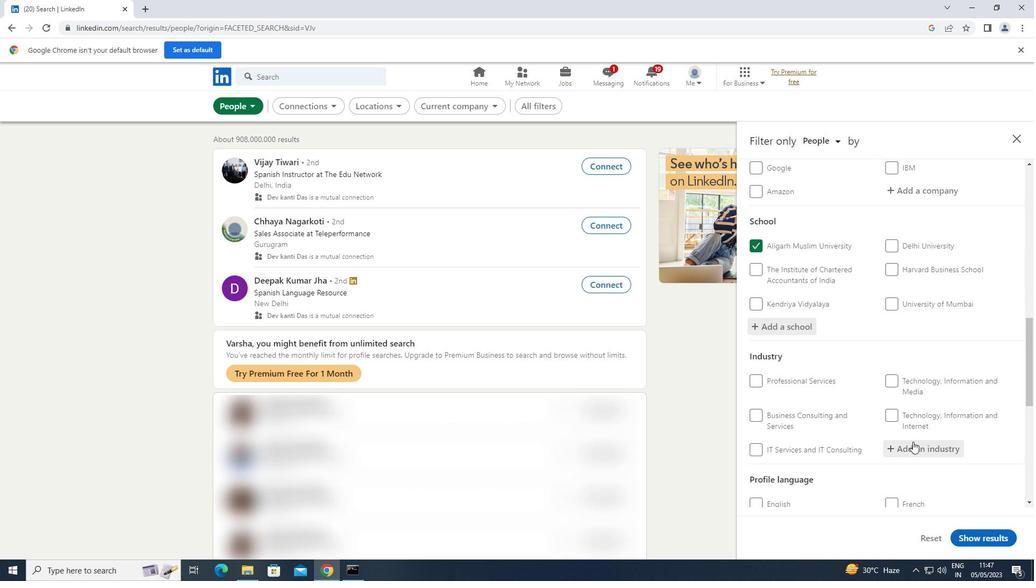 
Action: Mouse scrolled (913, 441) with delta (0, 0)
Screenshot: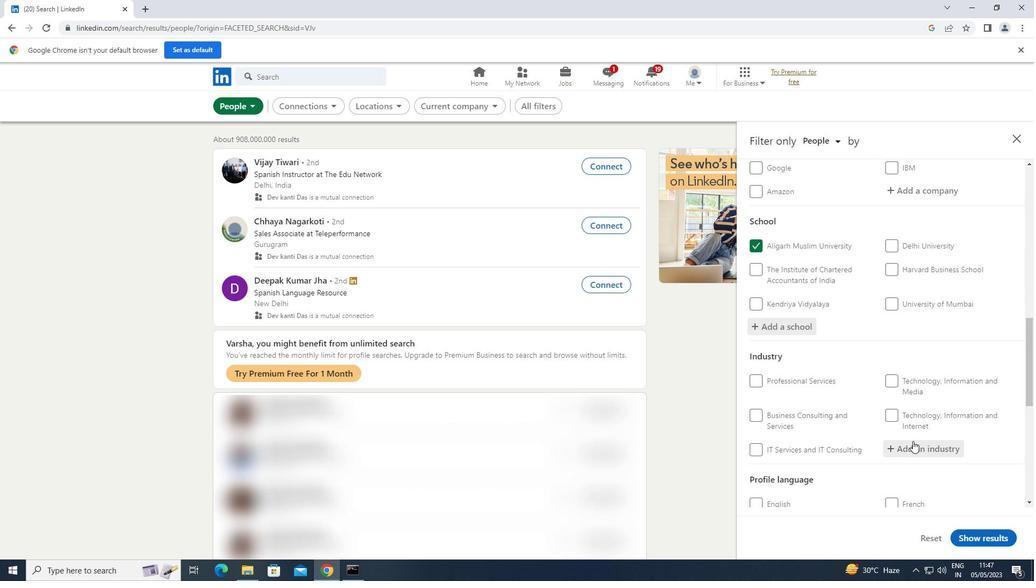 
Action: Mouse scrolled (913, 441) with delta (0, 0)
Screenshot: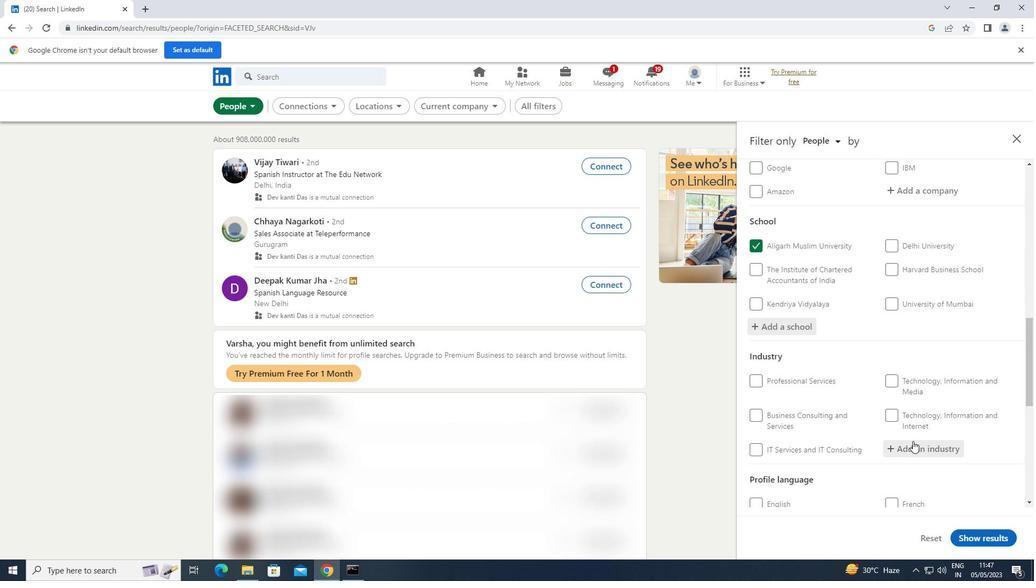 
Action: Mouse moved to (940, 344)
Screenshot: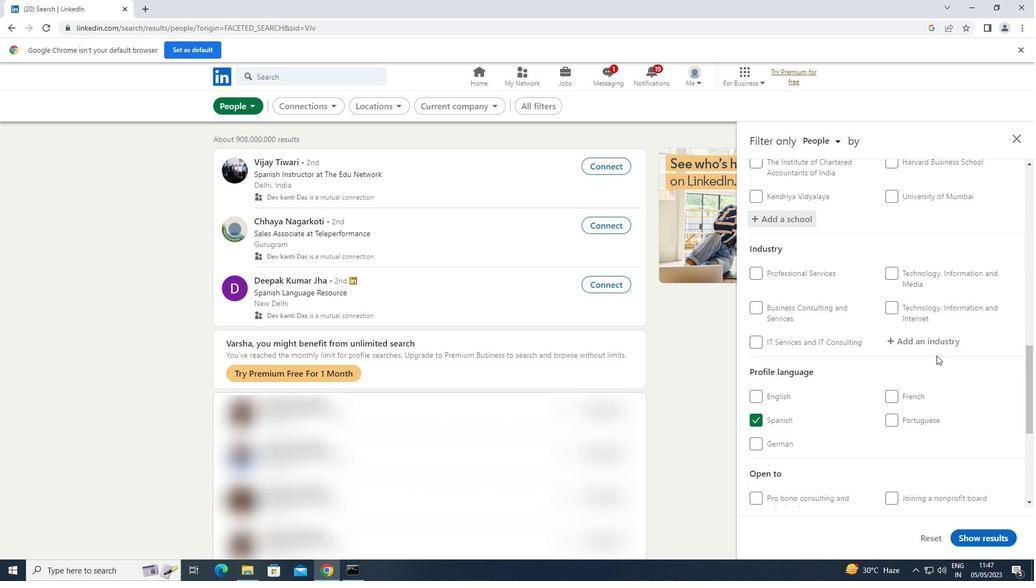 
Action: Mouse pressed left at (940, 344)
Screenshot: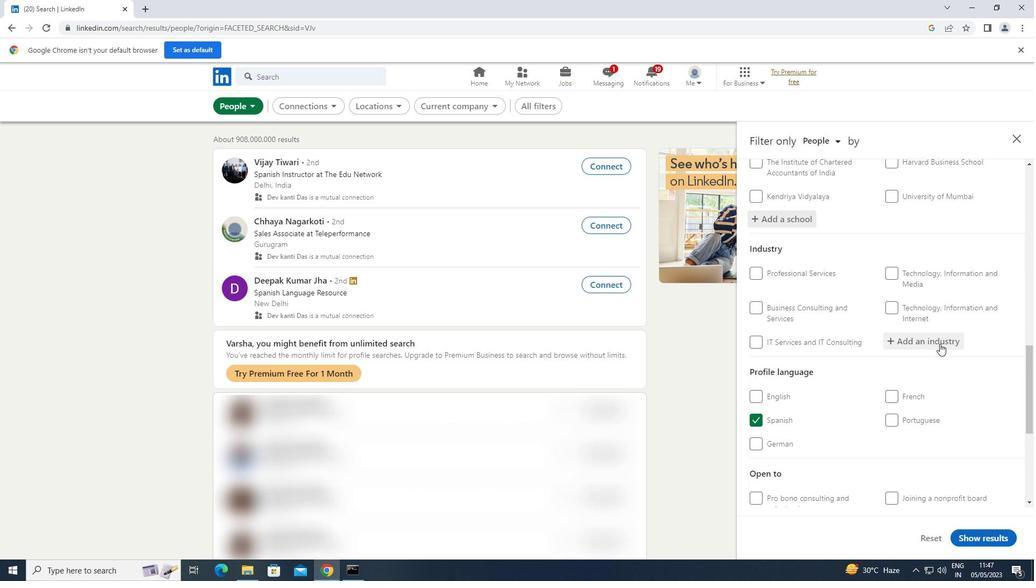 
Action: Key pressed <Key.shift>AGRICULTURE
Screenshot: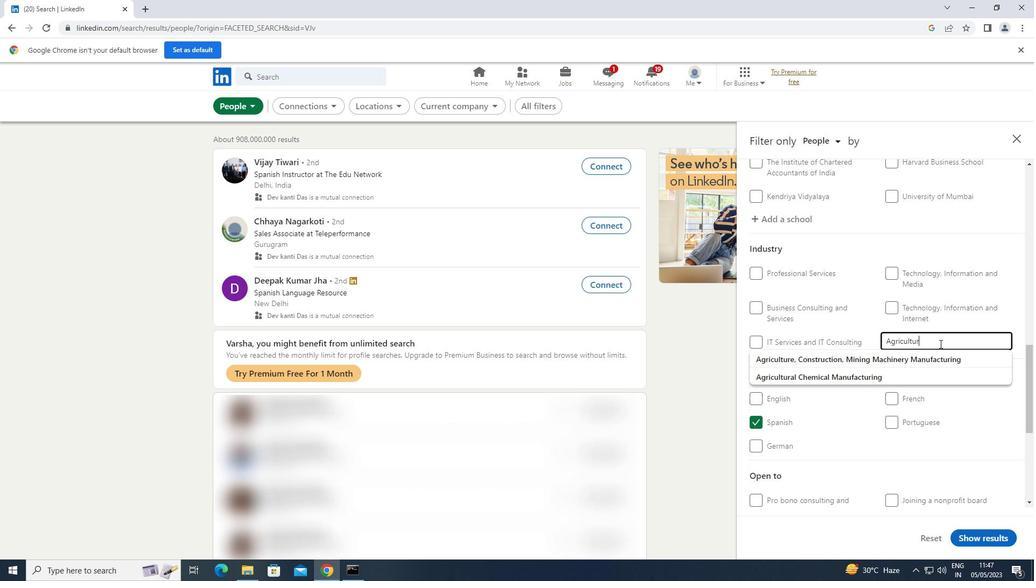 
Action: Mouse moved to (901, 361)
Screenshot: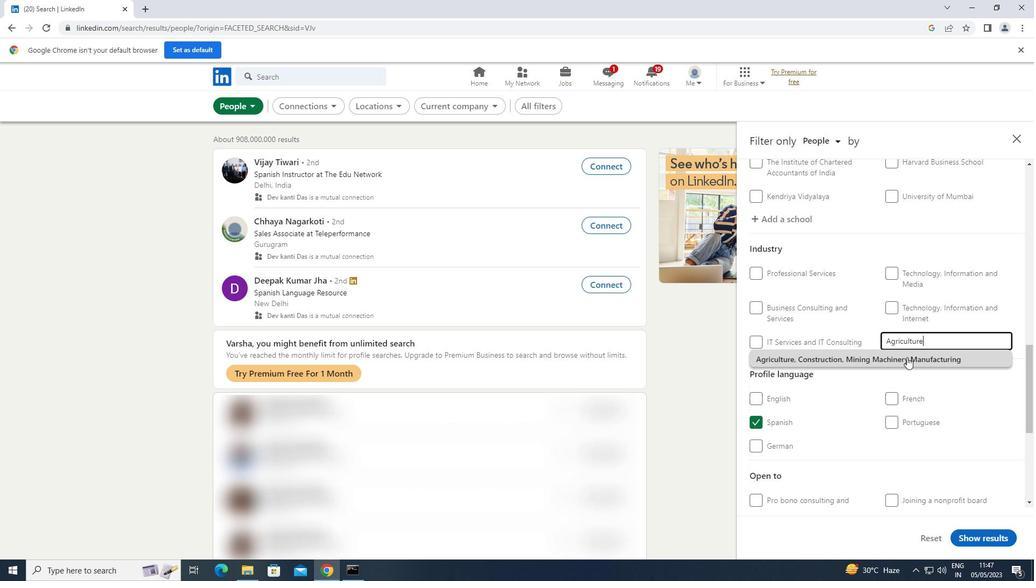 
Action: Mouse pressed left at (901, 361)
Screenshot: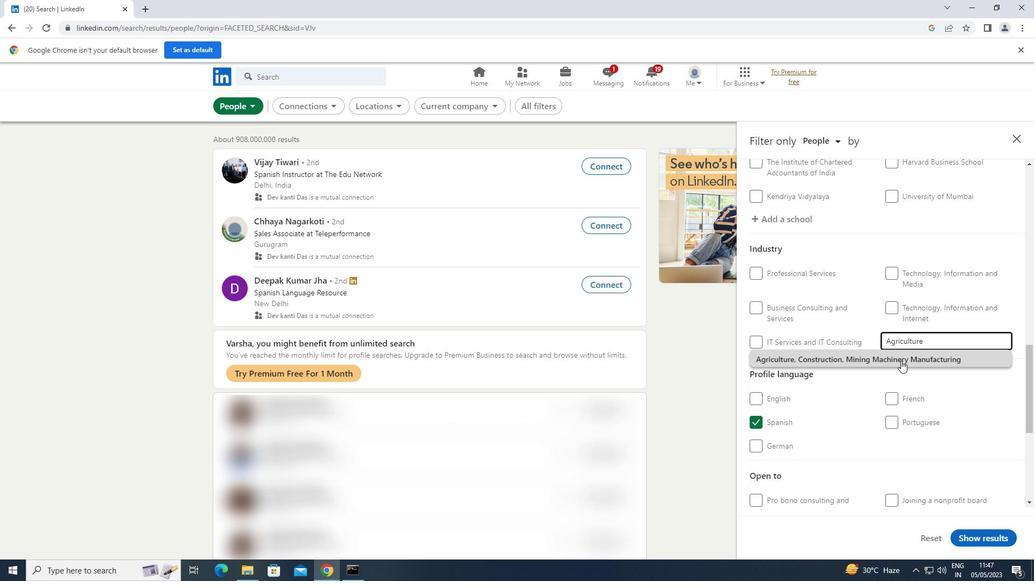 
Action: Mouse scrolled (901, 361) with delta (0, 0)
Screenshot: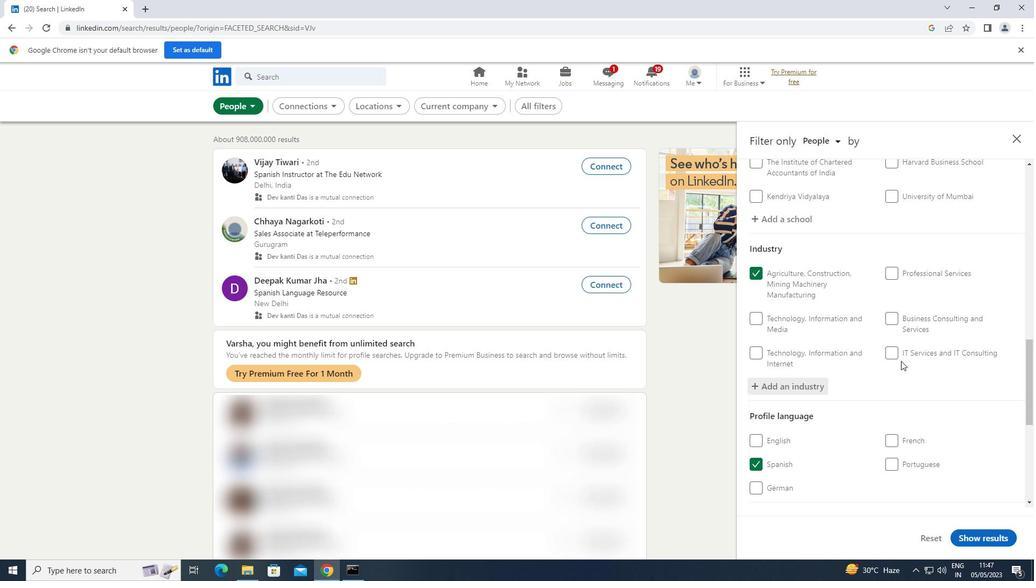 
Action: Mouse scrolled (901, 361) with delta (0, 0)
Screenshot: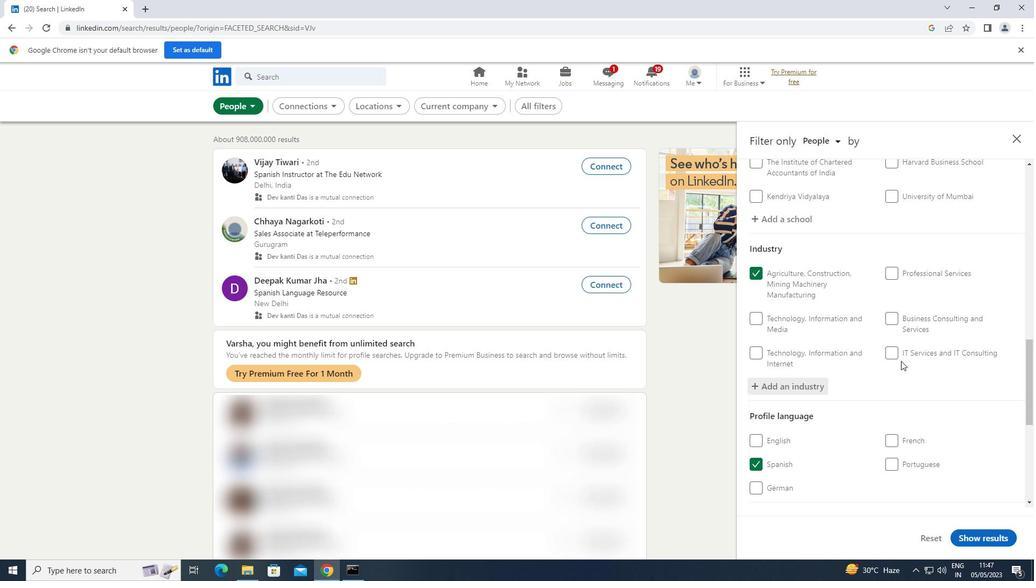 
Action: Mouse scrolled (901, 361) with delta (0, 0)
Screenshot: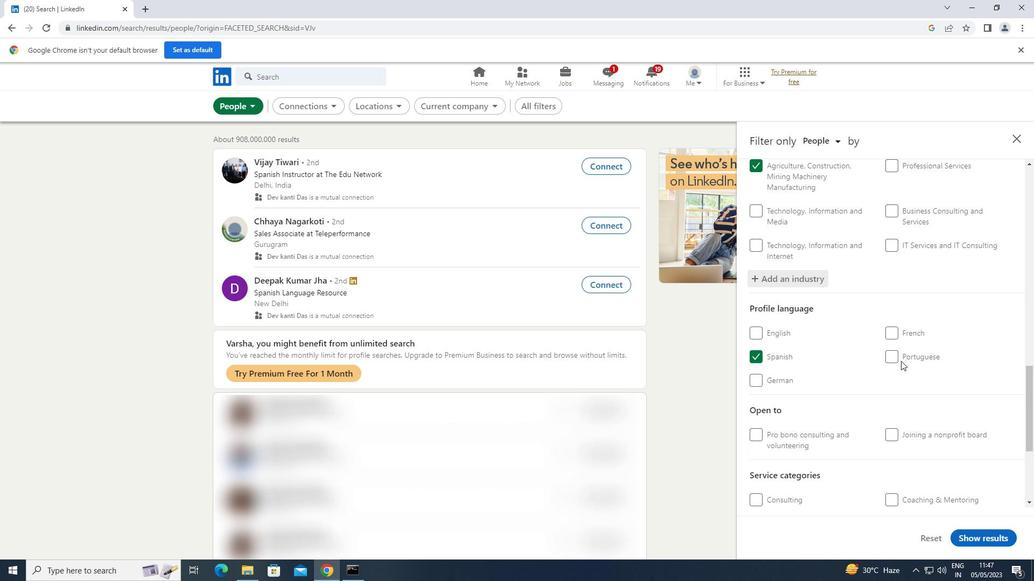 
Action: Mouse scrolled (901, 361) with delta (0, 0)
Screenshot: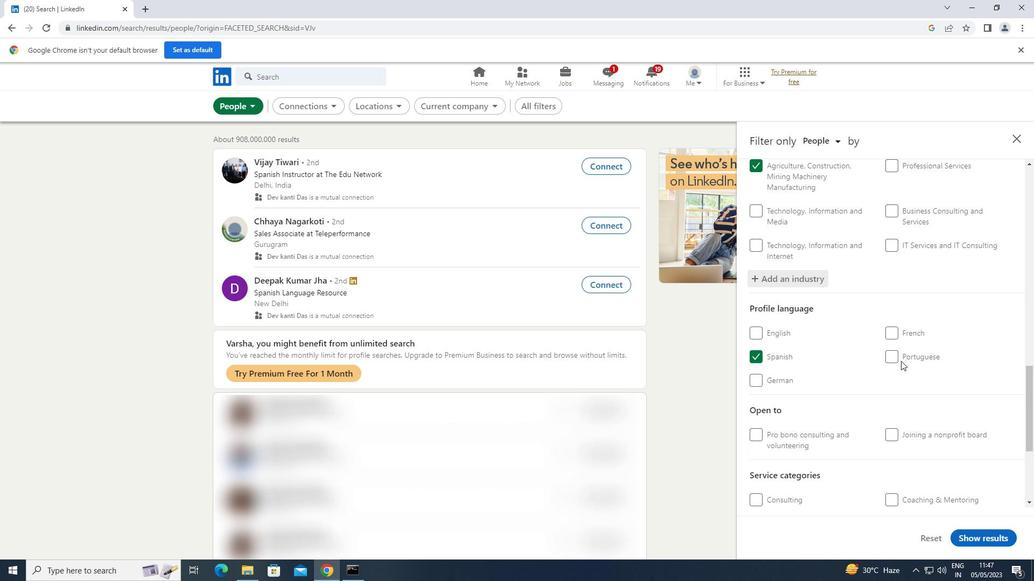 
Action: Mouse scrolled (901, 361) with delta (0, 0)
Screenshot: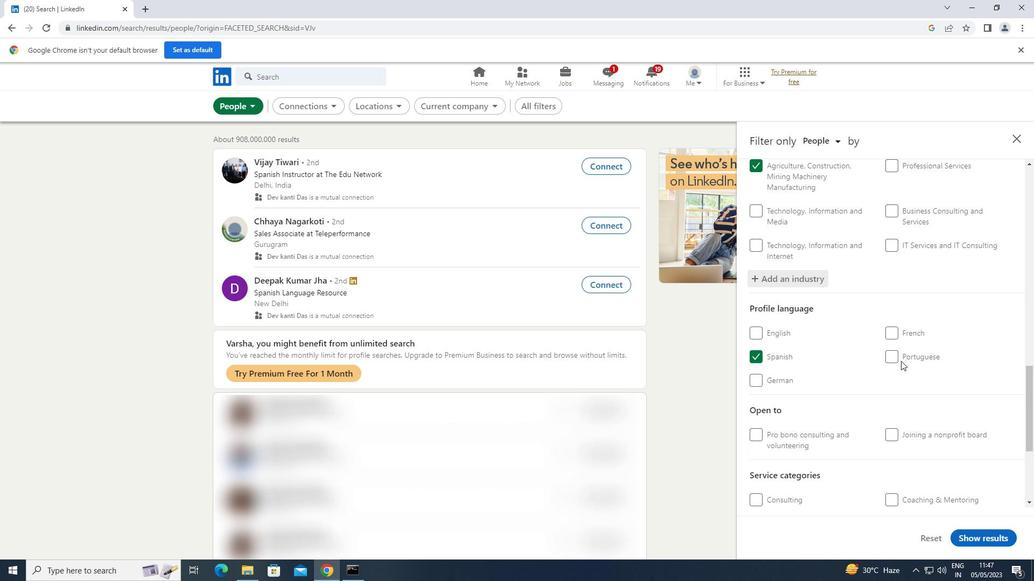 
Action: Mouse moved to (928, 380)
Screenshot: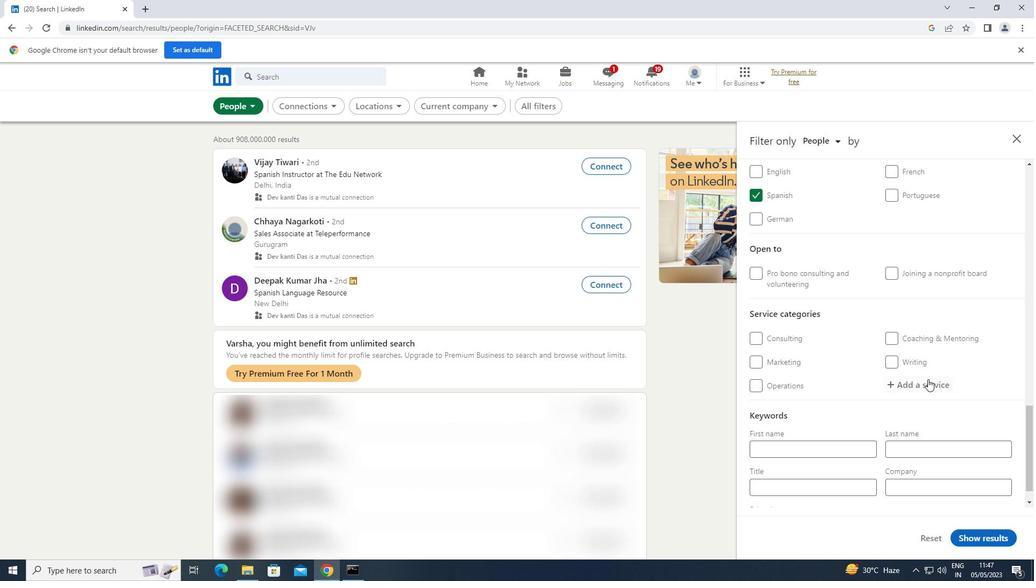 
Action: Mouse pressed left at (928, 380)
Screenshot: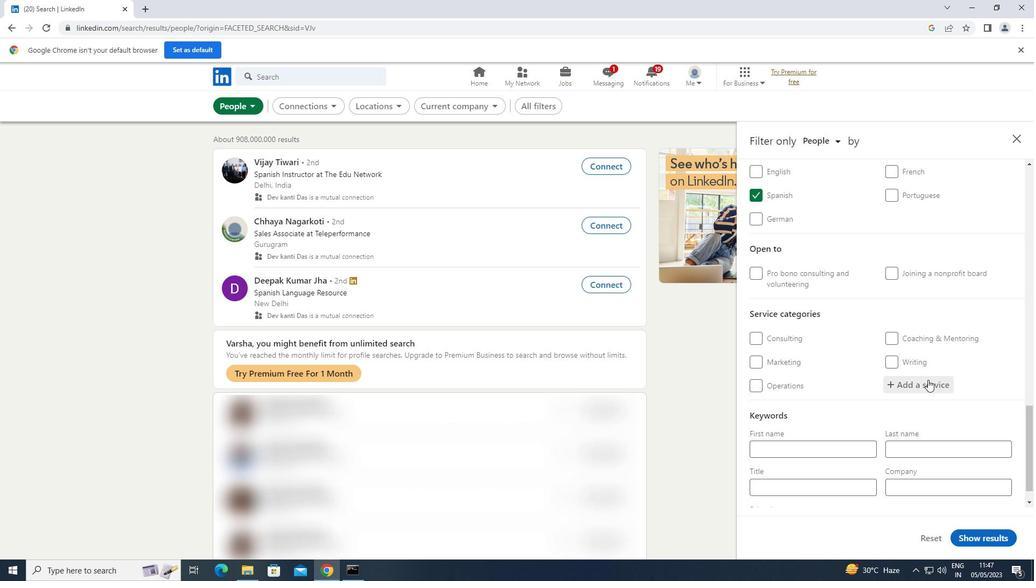
Action: Key pressed <Key.shift>PRINT
Screenshot: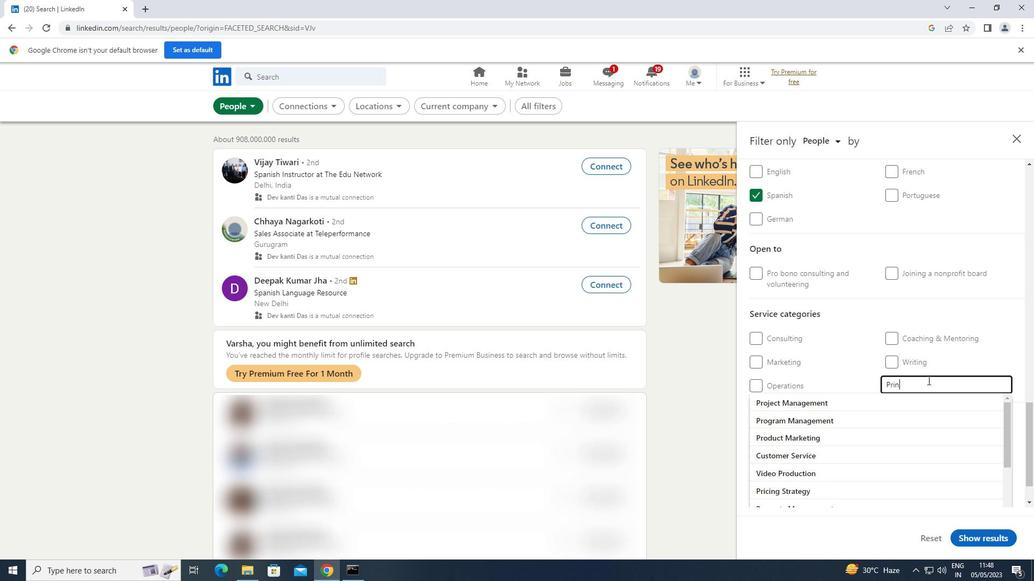 
Action: Mouse moved to (898, 400)
Screenshot: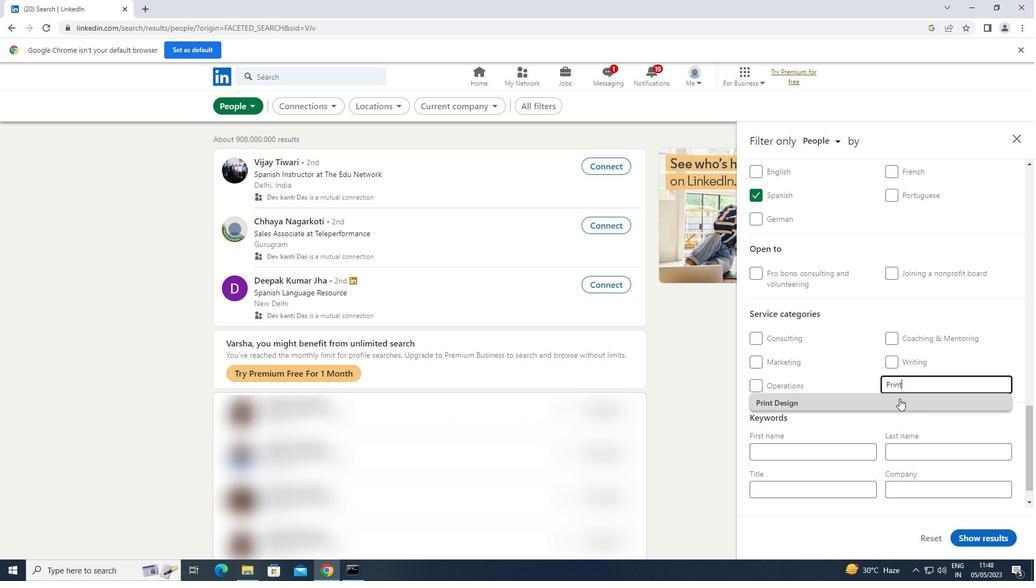 
Action: Mouse pressed left at (898, 400)
Screenshot: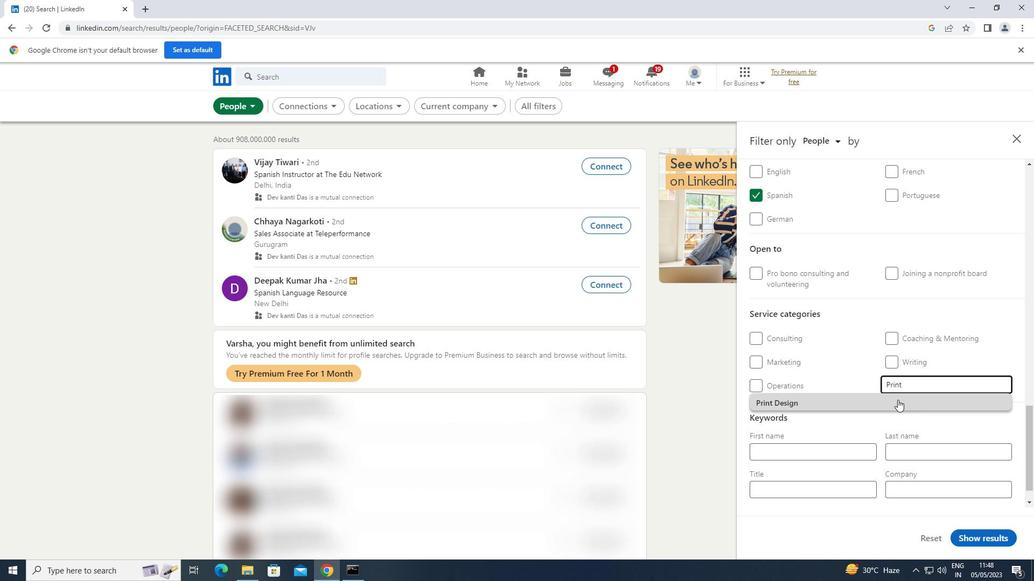 
Action: Mouse moved to (844, 477)
Screenshot: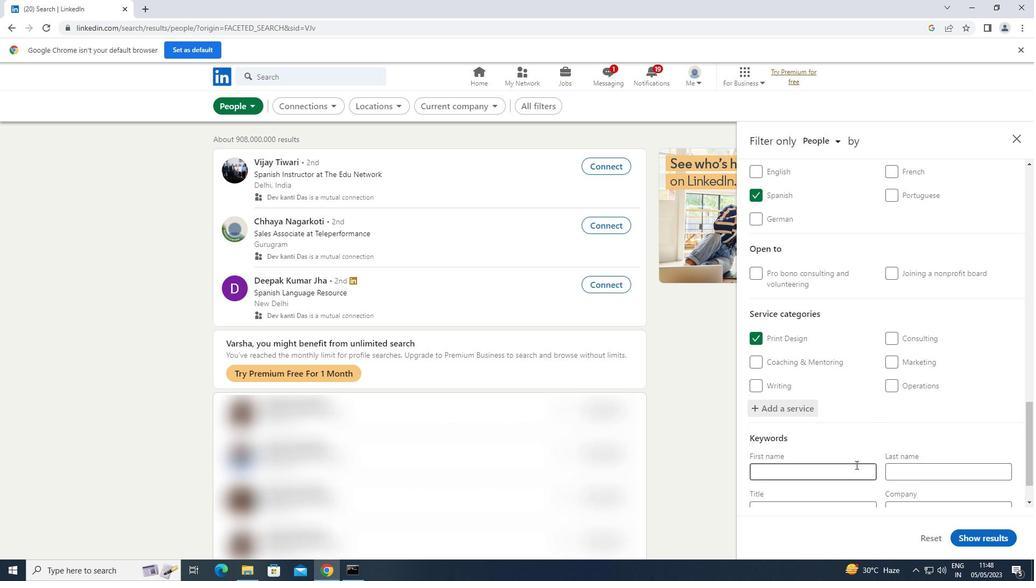
Action: Mouse scrolled (844, 477) with delta (0, 0)
Screenshot: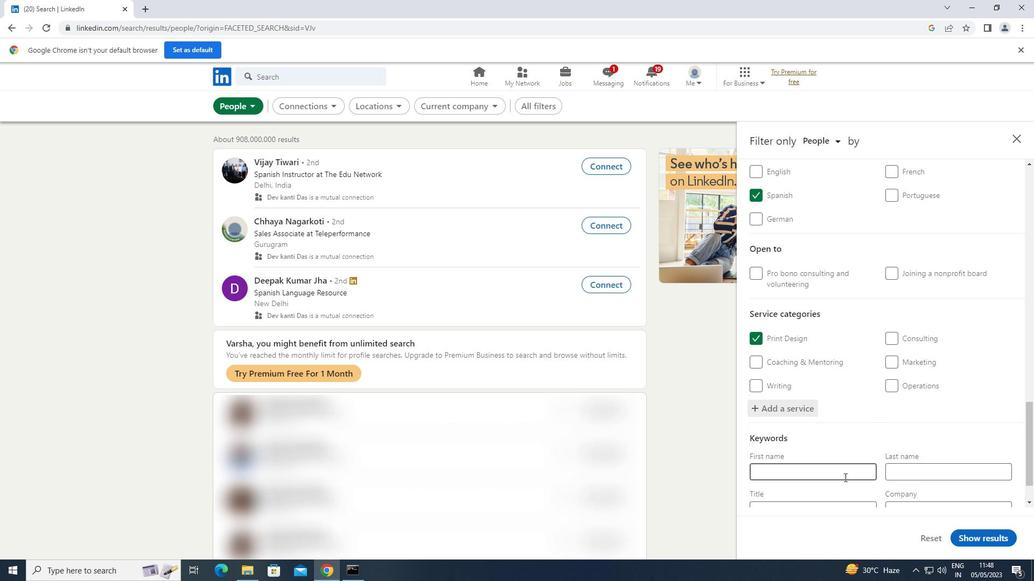 
Action: Mouse scrolled (844, 477) with delta (0, 0)
Screenshot: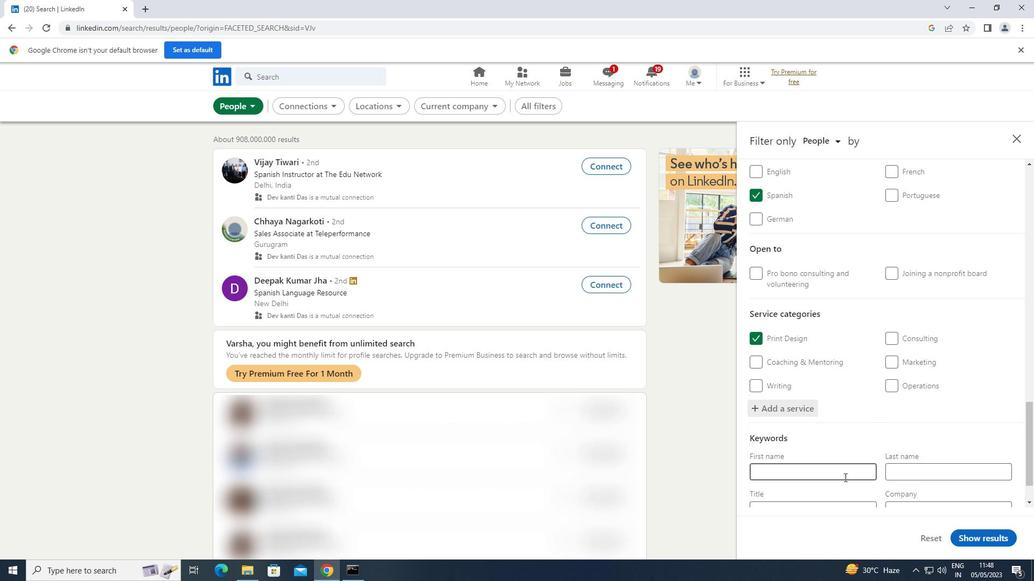 
Action: Mouse moved to (851, 460)
Screenshot: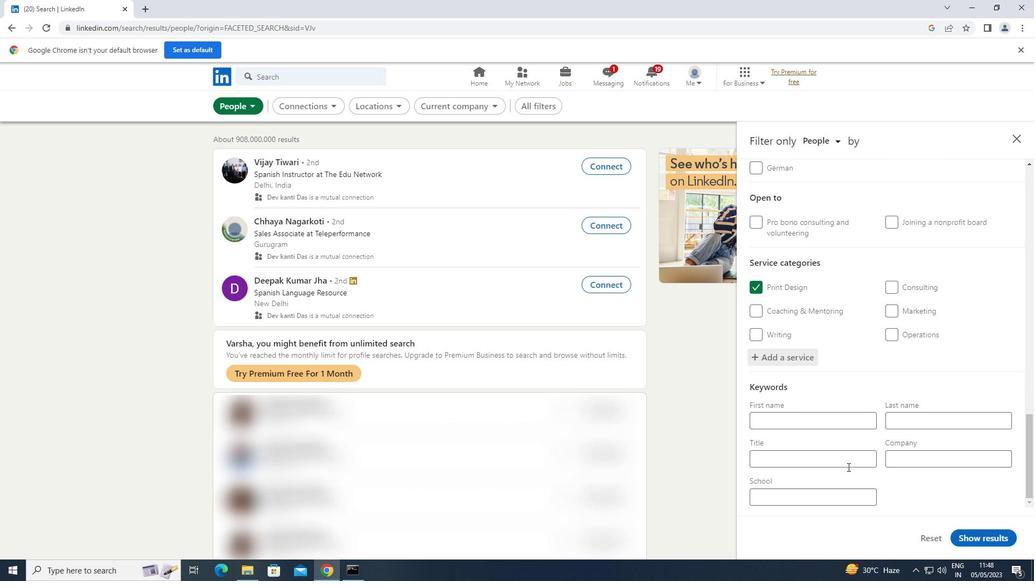 
Action: Mouse pressed left at (851, 460)
Screenshot: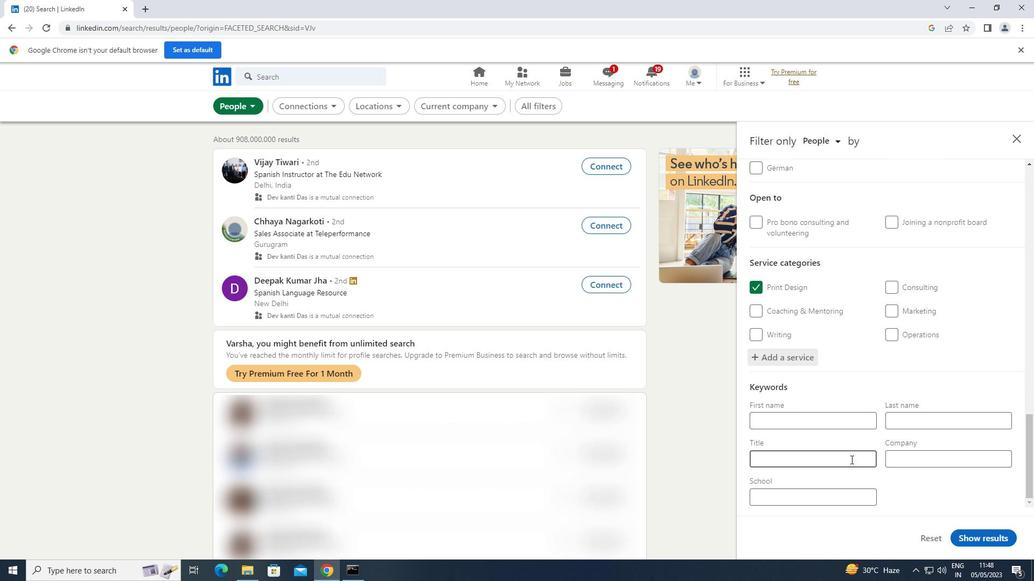 
Action: Key pressed <Key.shift>PHYSICIST
Screenshot: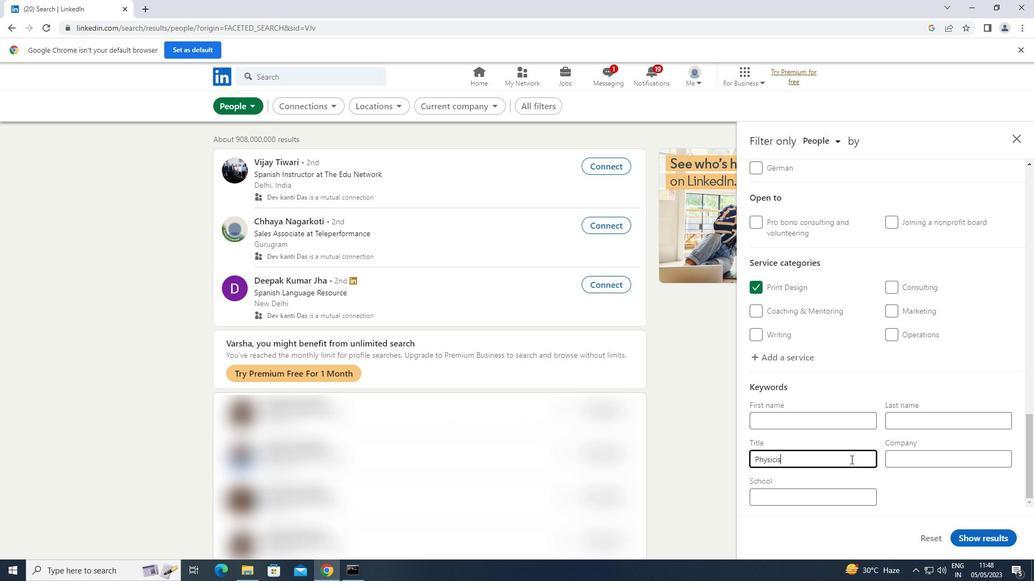 
Action: Mouse moved to (975, 537)
Screenshot: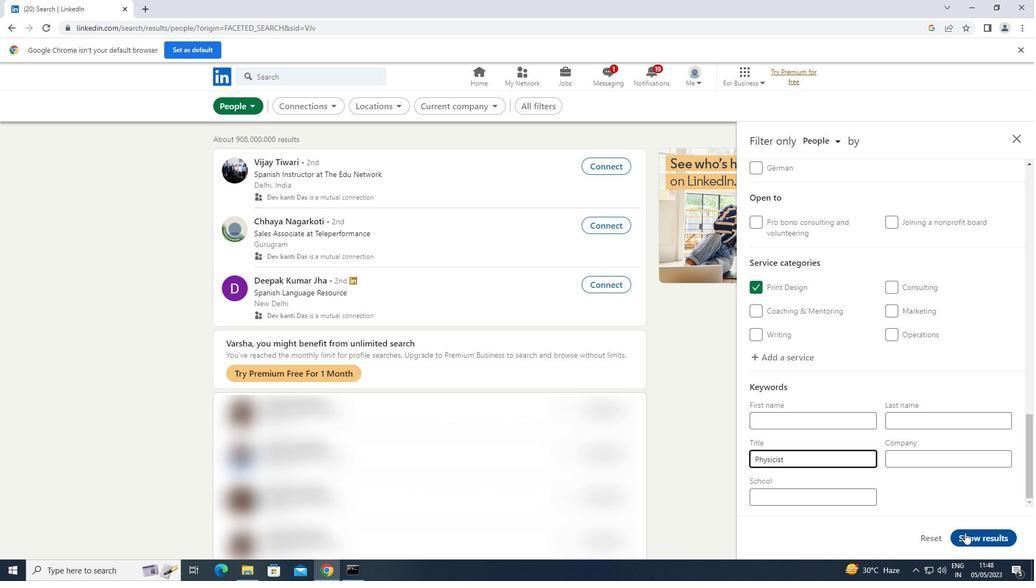 
Action: Mouse pressed left at (975, 537)
Screenshot: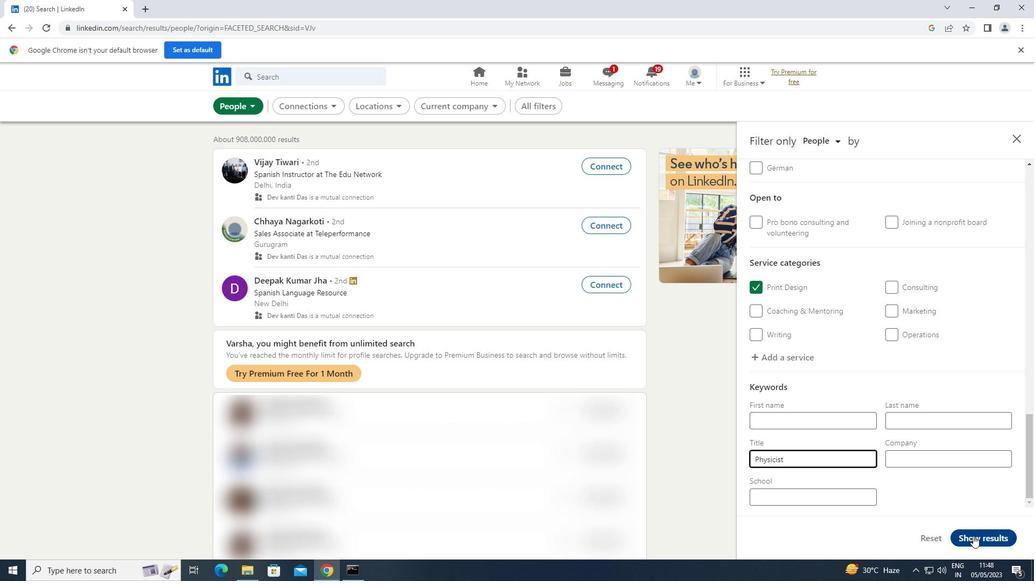 
